 Task: Search one way flight ticket for 3 adults in first from Bakersfield: Meadows Field to Jacksonville: Albert J. Ellis Airport on 5-3-2023. Choice of flights is Southwest. Number of bags: 1 carry on bag. Price is upto 55000. Outbound departure time preference is 5:45.
Action: Mouse moved to (311, 277)
Screenshot: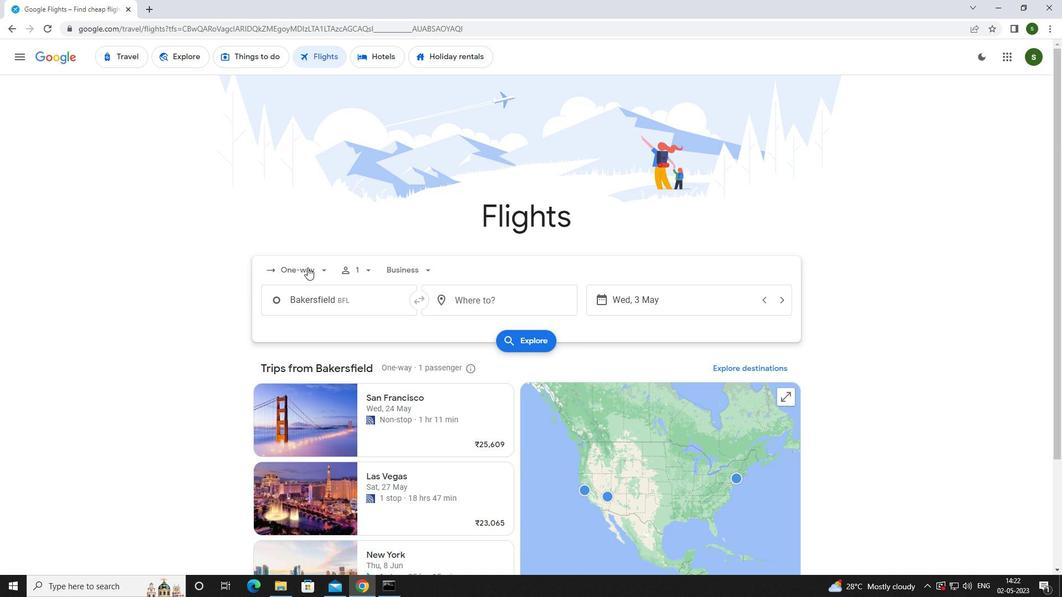 
Action: Mouse pressed left at (311, 277)
Screenshot: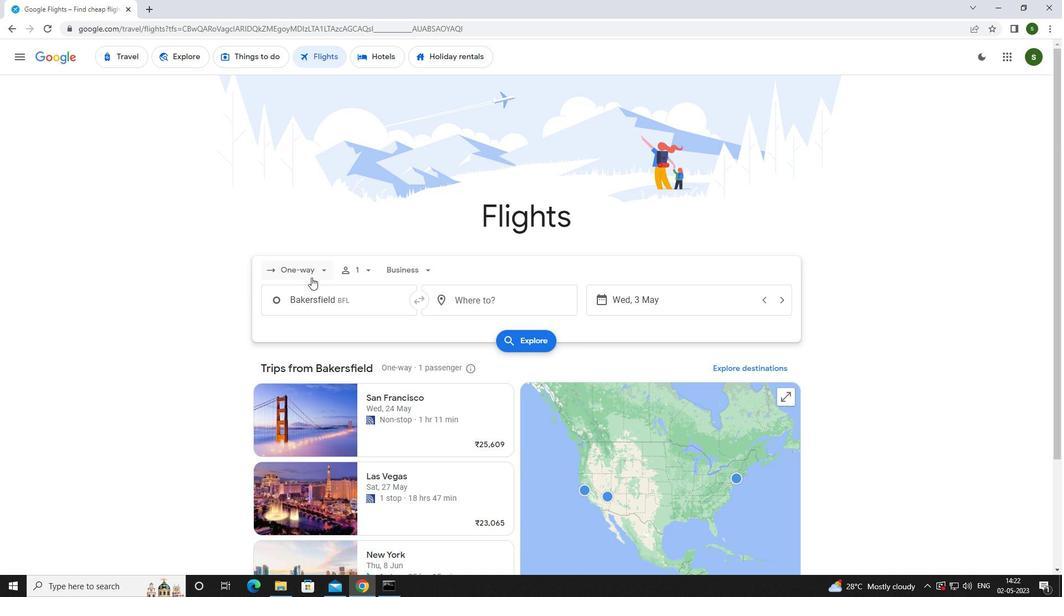 
Action: Mouse moved to (308, 320)
Screenshot: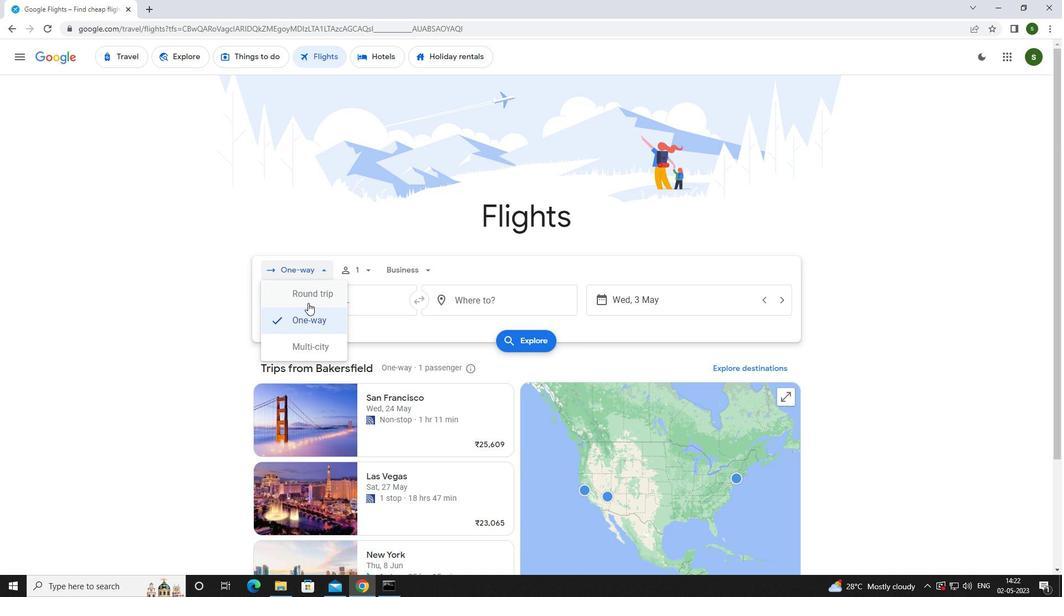 
Action: Mouse pressed left at (308, 320)
Screenshot: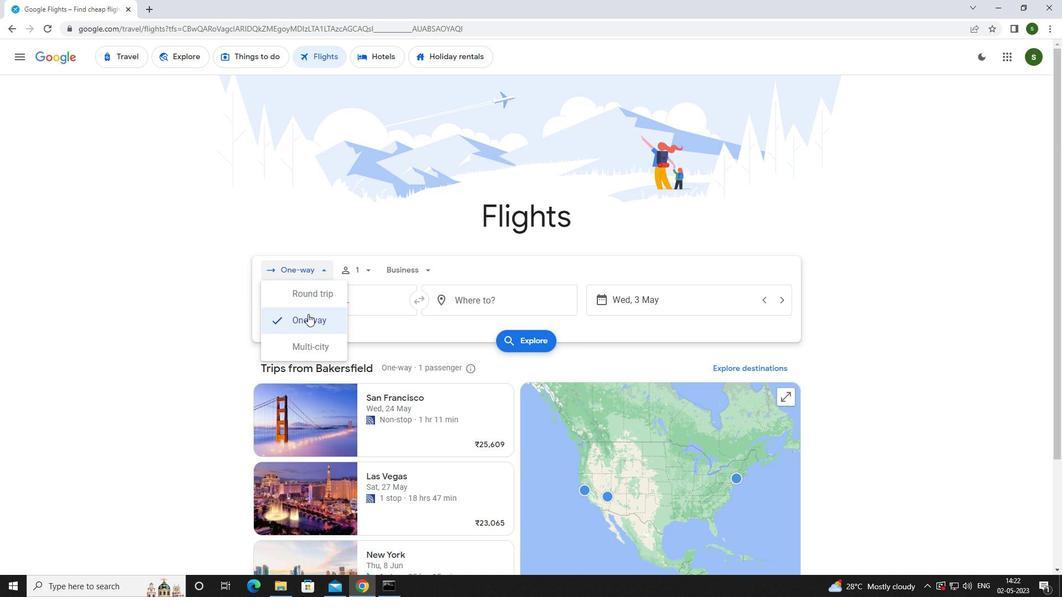
Action: Mouse moved to (359, 267)
Screenshot: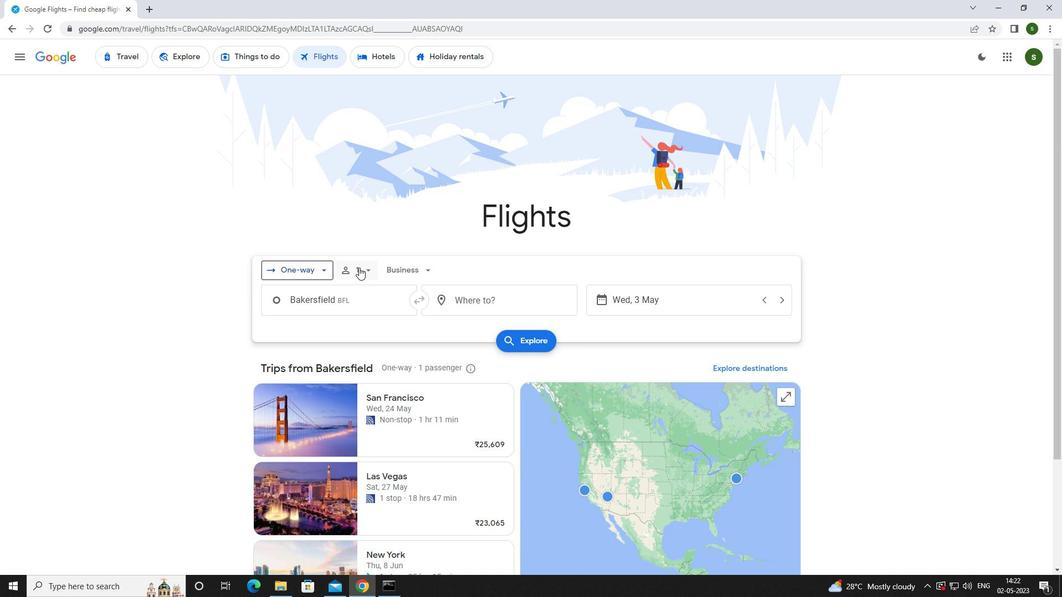
Action: Mouse pressed left at (359, 267)
Screenshot: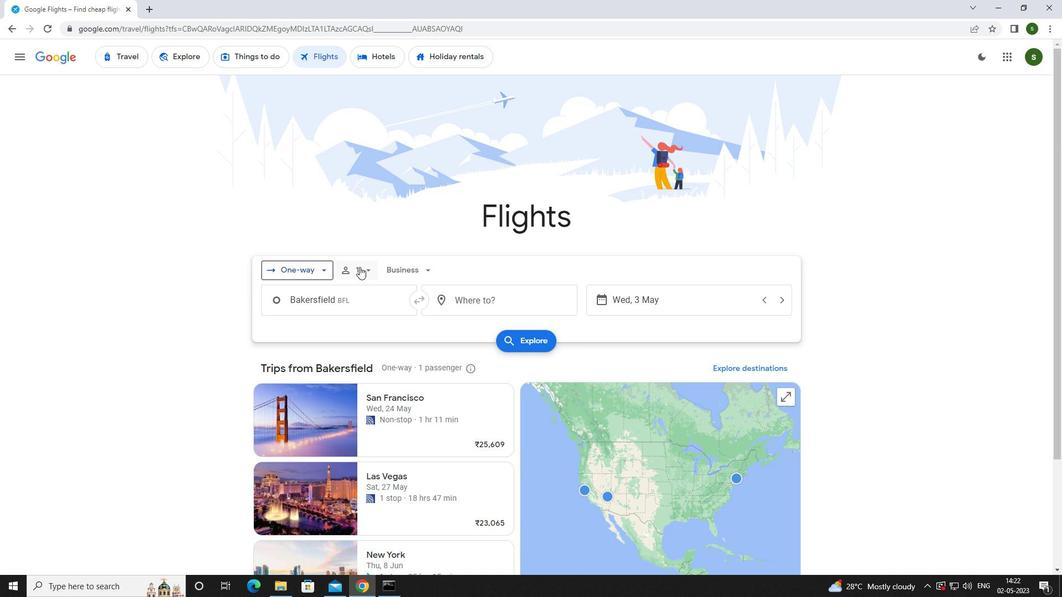 
Action: Mouse moved to (457, 293)
Screenshot: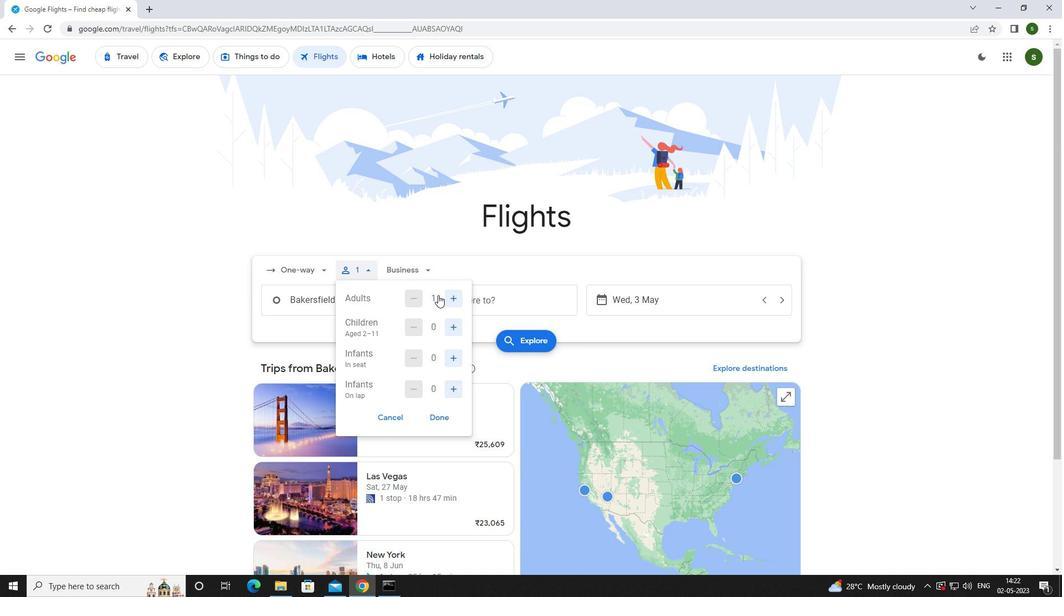 
Action: Mouse pressed left at (457, 293)
Screenshot: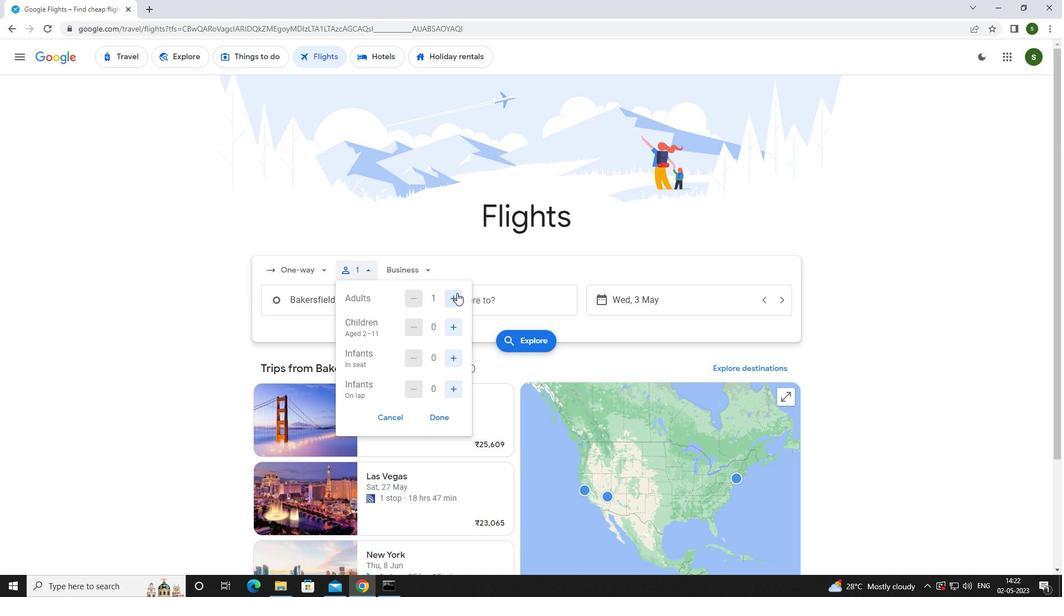 
Action: Mouse pressed left at (457, 293)
Screenshot: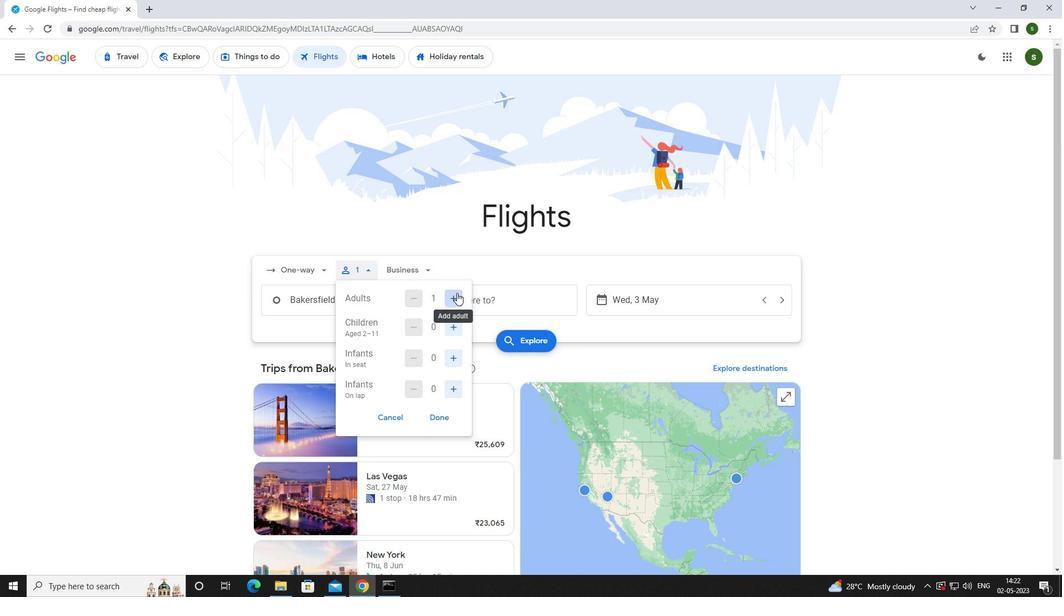 
Action: Mouse pressed left at (457, 293)
Screenshot: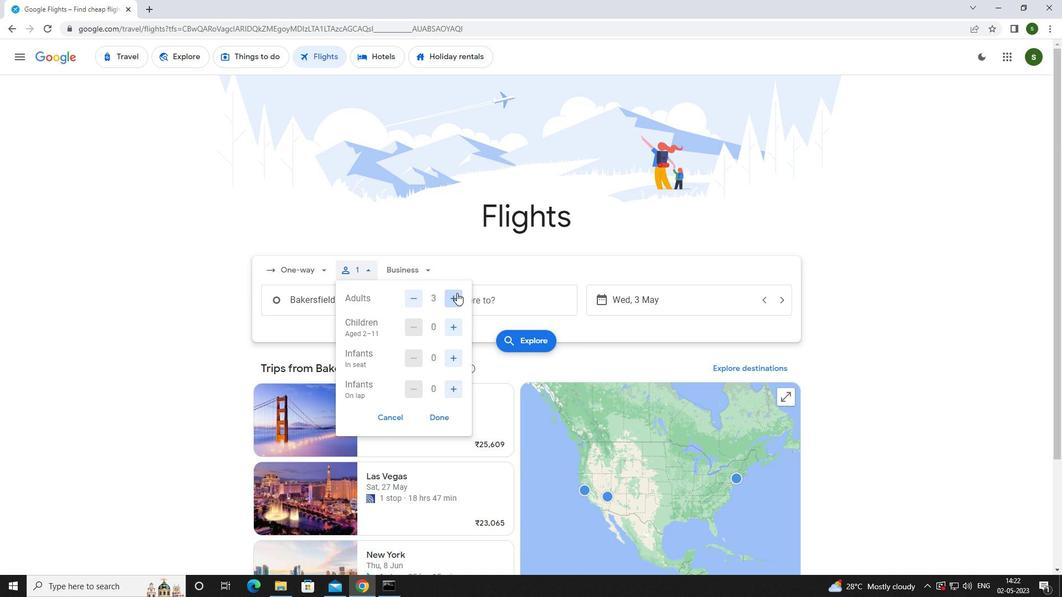 
Action: Mouse moved to (416, 301)
Screenshot: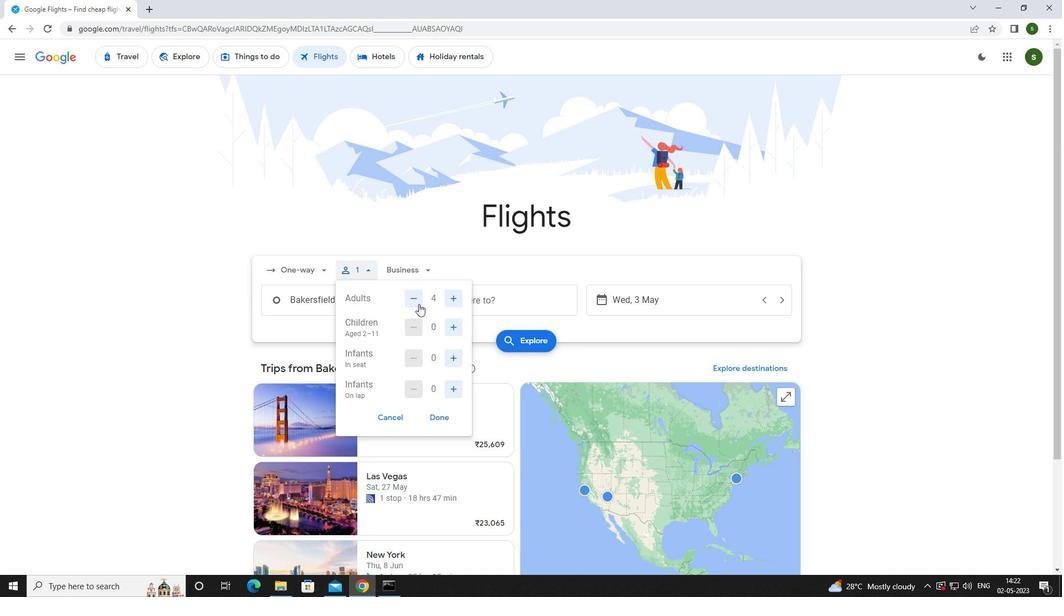 
Action: Mouse pressed left at (416, 301)
Screenshot: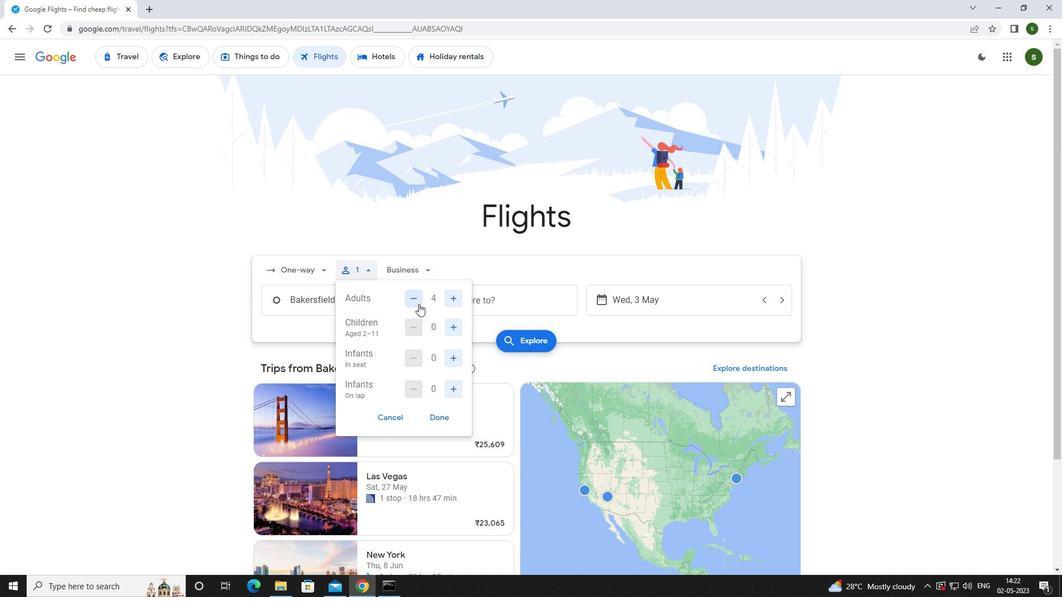 
Action: Mouse moved to (424, 270)
Screenshot: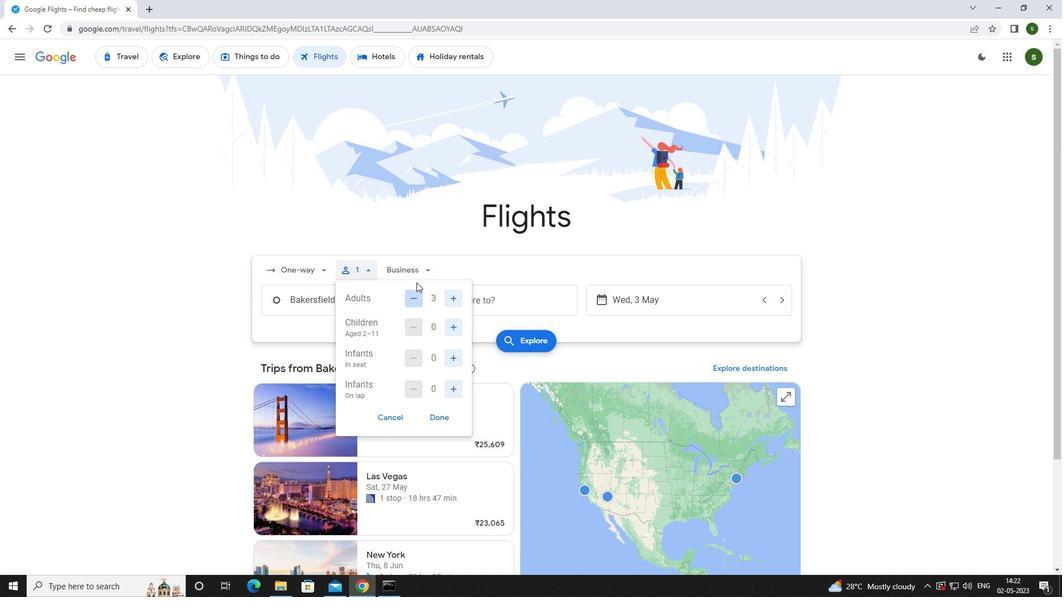 
Action: Mouse pressed left at (424, 270)
Screenshot: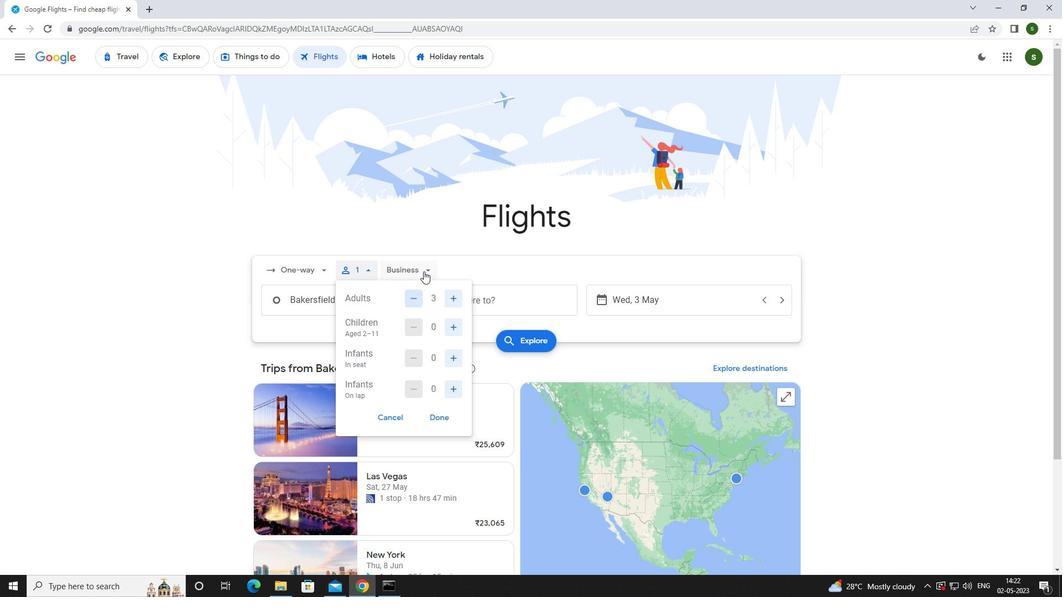 
Action: Mouse moved to (419, 368)
Screenshot: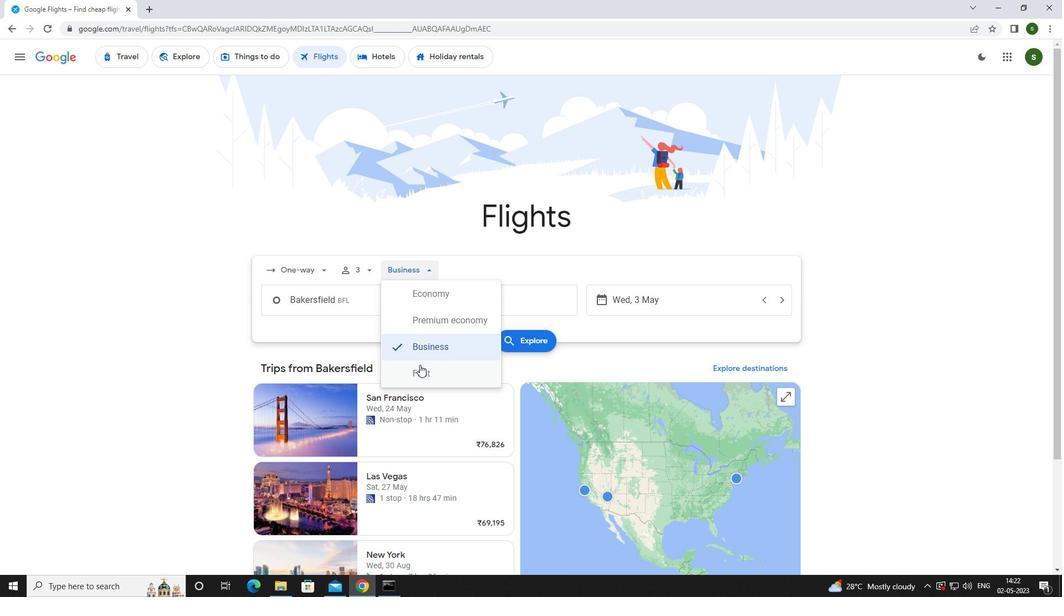 
Action: Mouse pressed left at (419, 368)
Screenshot: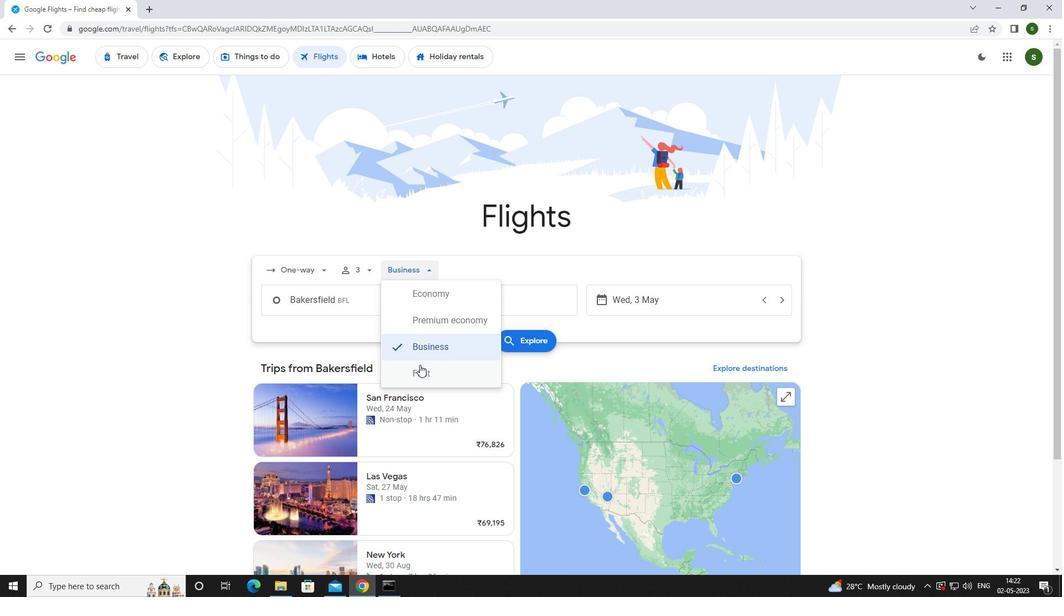 
Action: Mouse moved to (389, 303)
Screenshot: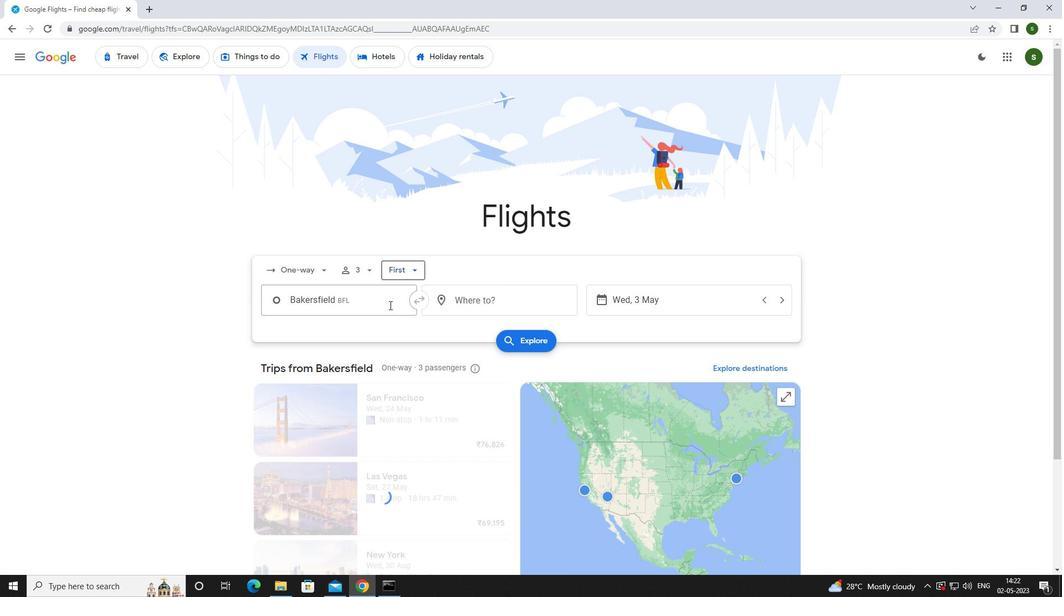 
Action: Mouse pressed left at (389, 303)
Screenshot: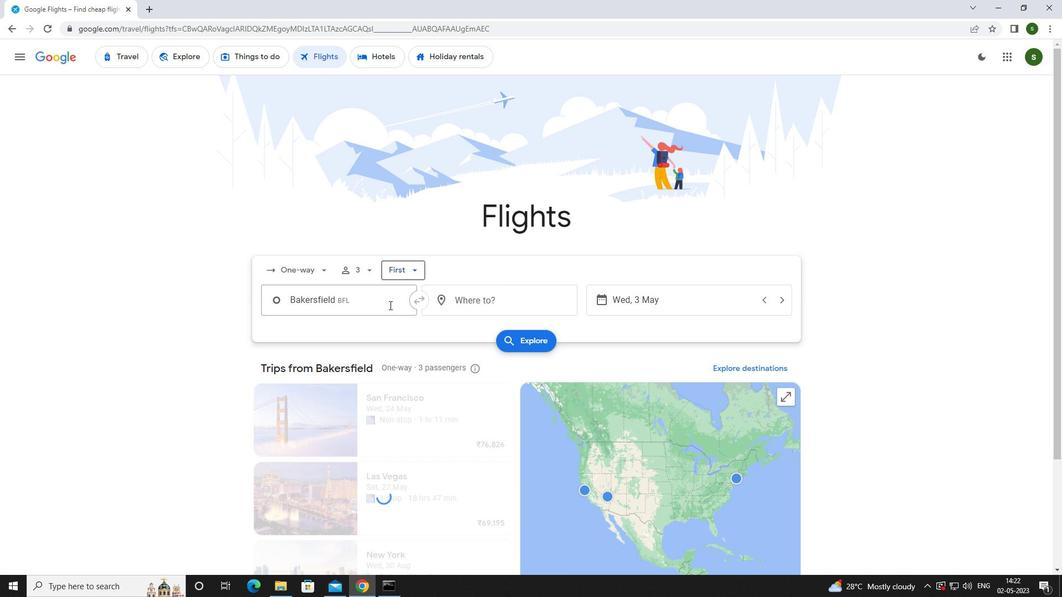 
Action: Mouse moved to (384, 290)
Screenshot: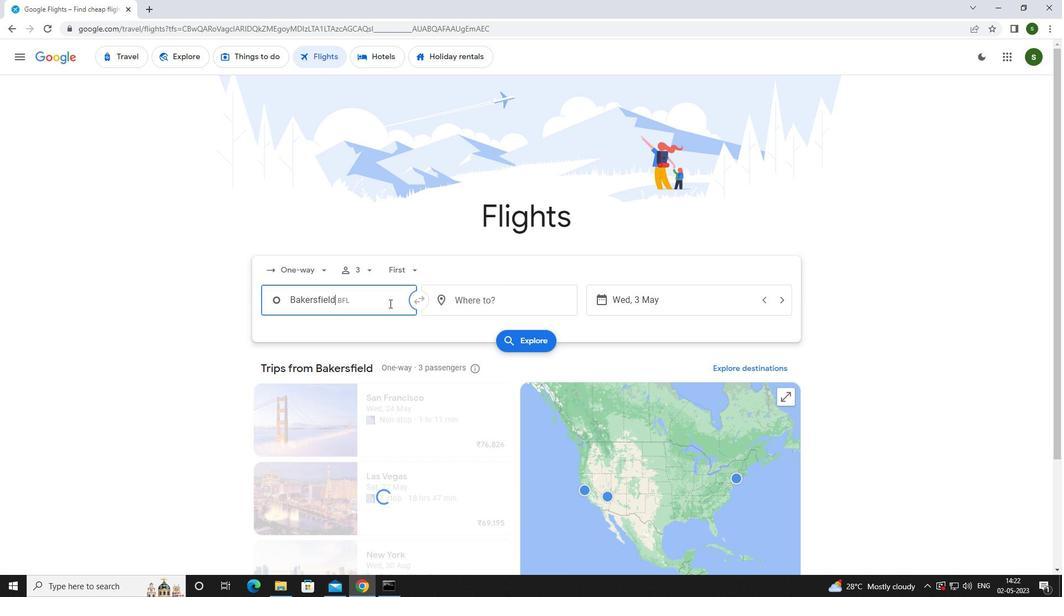 
Action: Key pressed <Key.caps_lock>b<Key.caps_lock>akersfiel
Screenshot: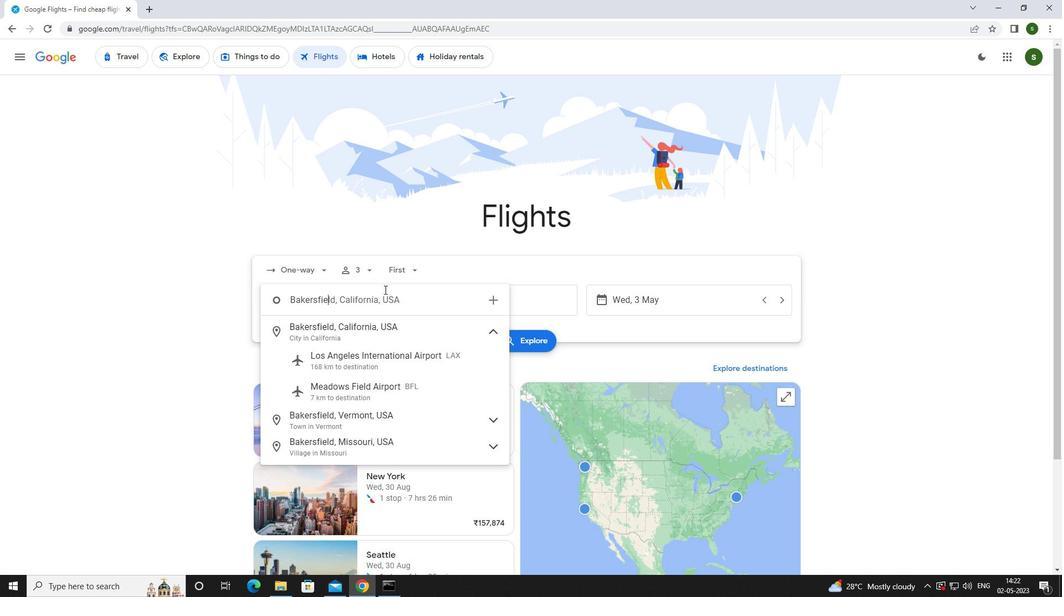 
Action: Mouse moved to (378, 393)
Screenshot: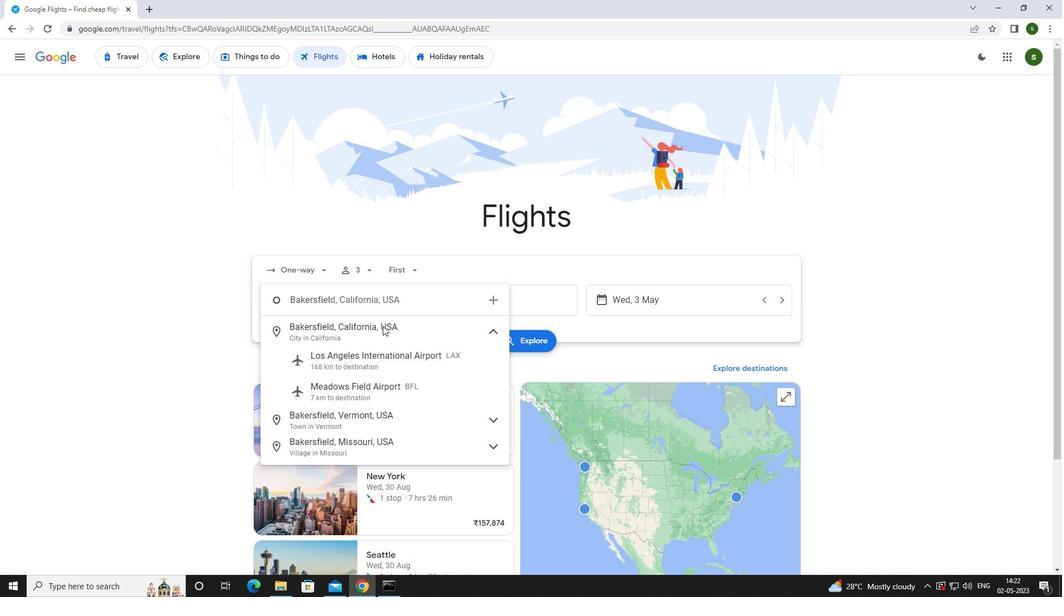 
Action: Mouse pressed left at (378, 393)
Screenshot: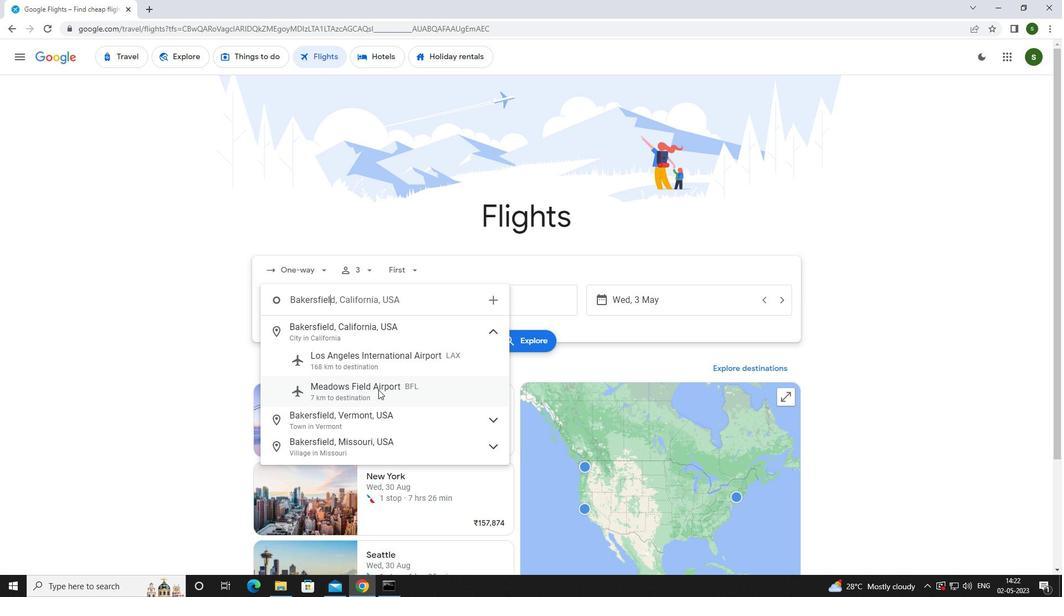 
Action: Mouse moved to (501, 304)
Screenshot: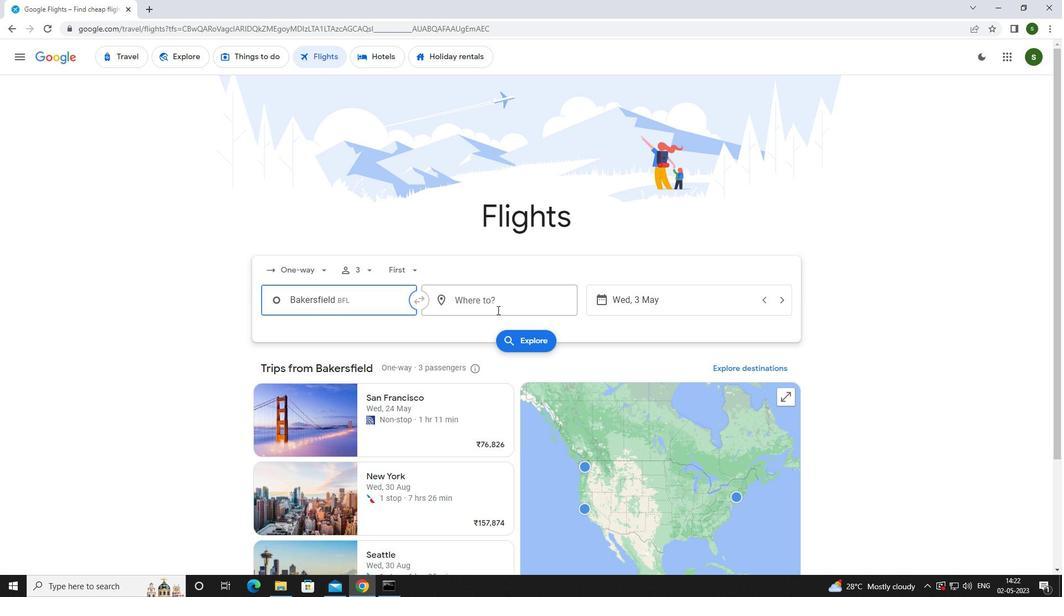 
Action: Mouse pressed left at (501, 304)
Screenshot: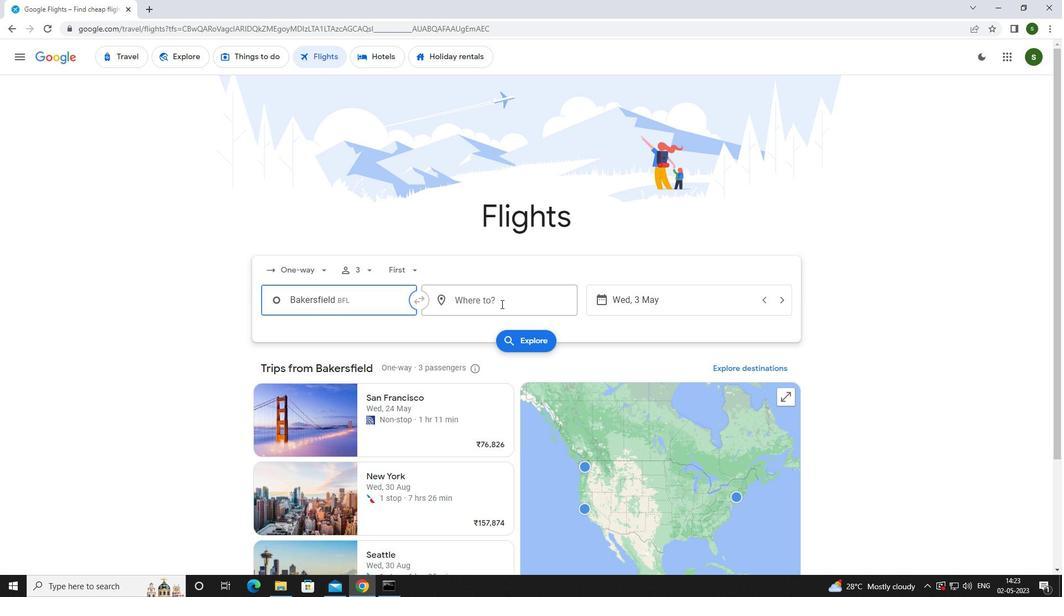 
Action: Mouse moved to (495, 305)
Screenshot: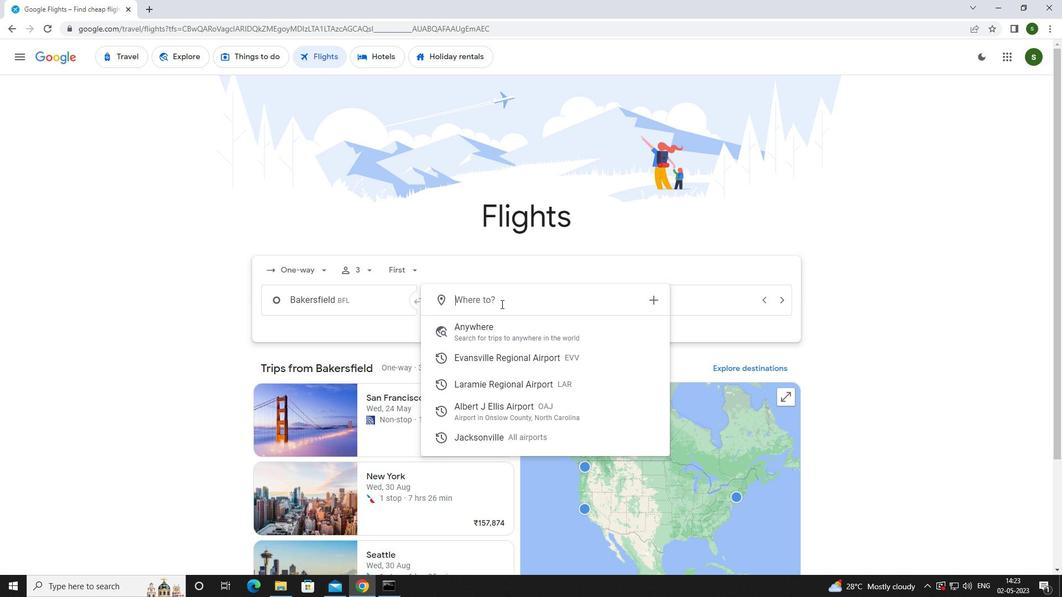 
Action: Key pressed <Key.caps_lock>a<Key.caps_lock>lbert<Key.space>
Screenshot: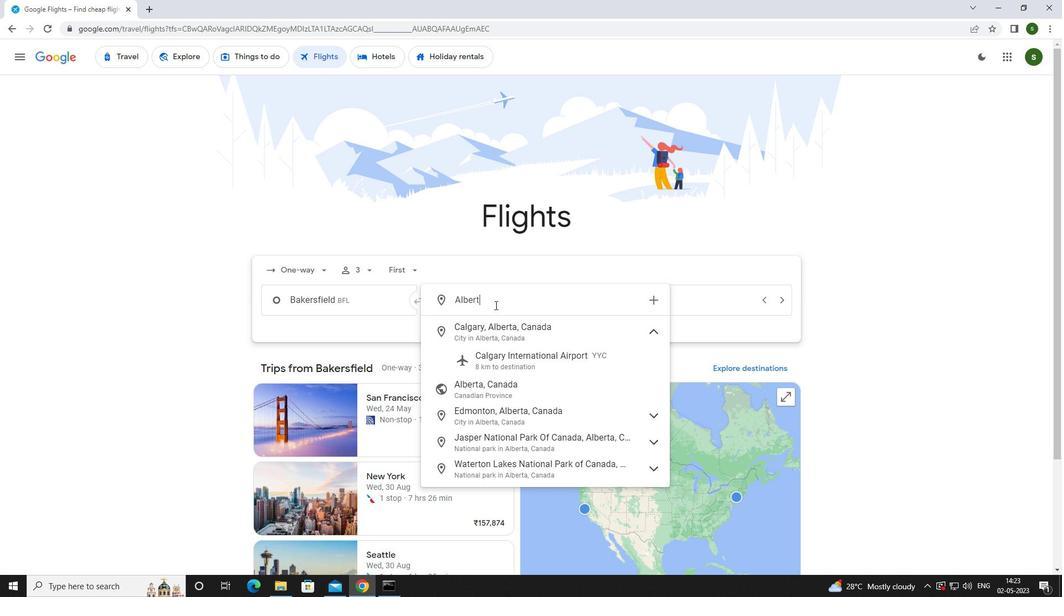 
Action: Mouse moved to (499, 336)
Screenshot: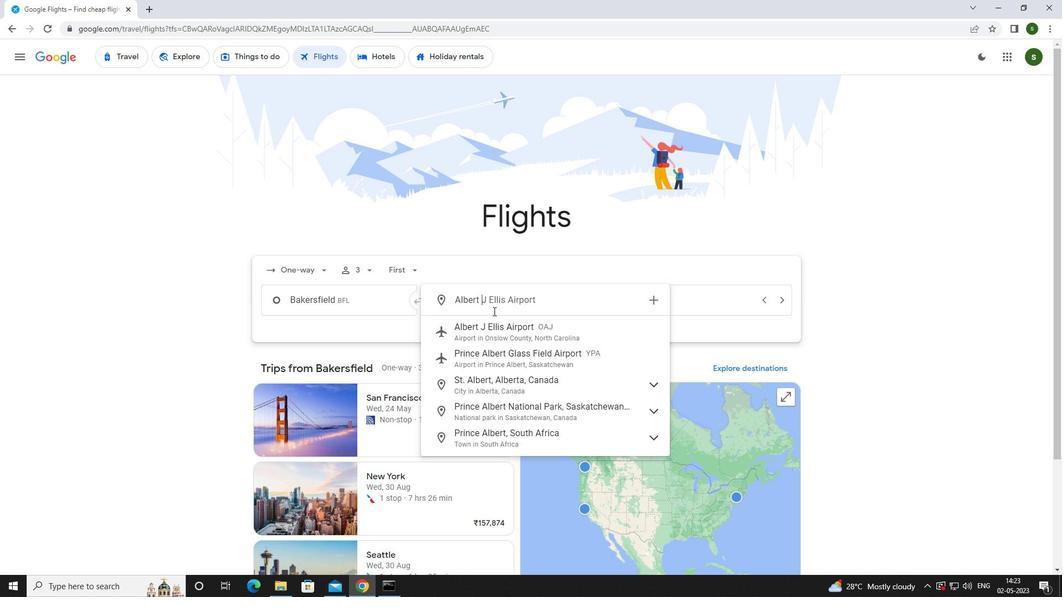 
Action: Mouse pressed left at (499, 336)
Screenshot: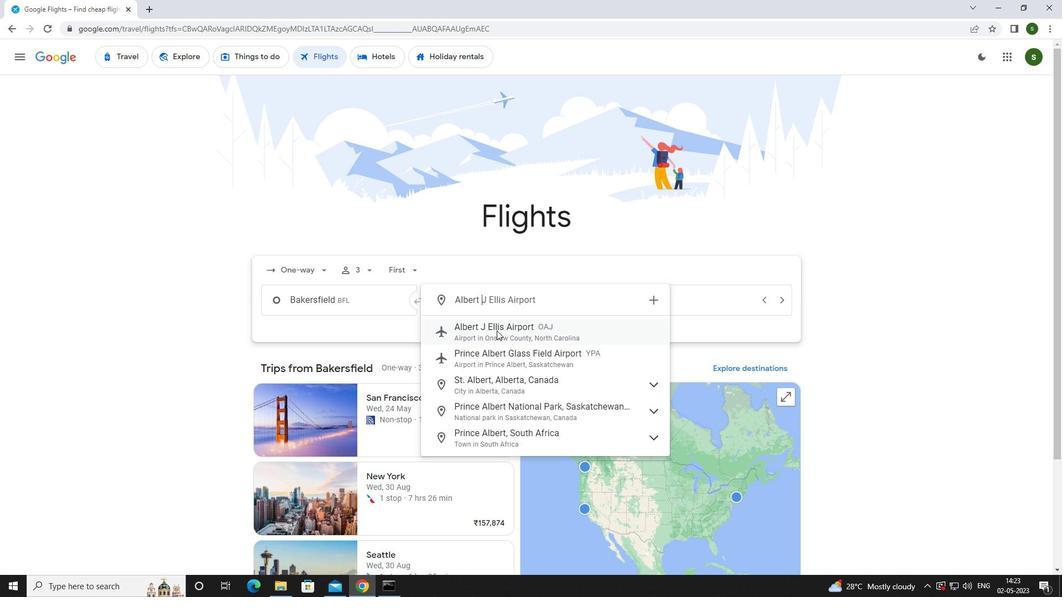 
Action: Mouse moved to (673, 306)
Screenshot: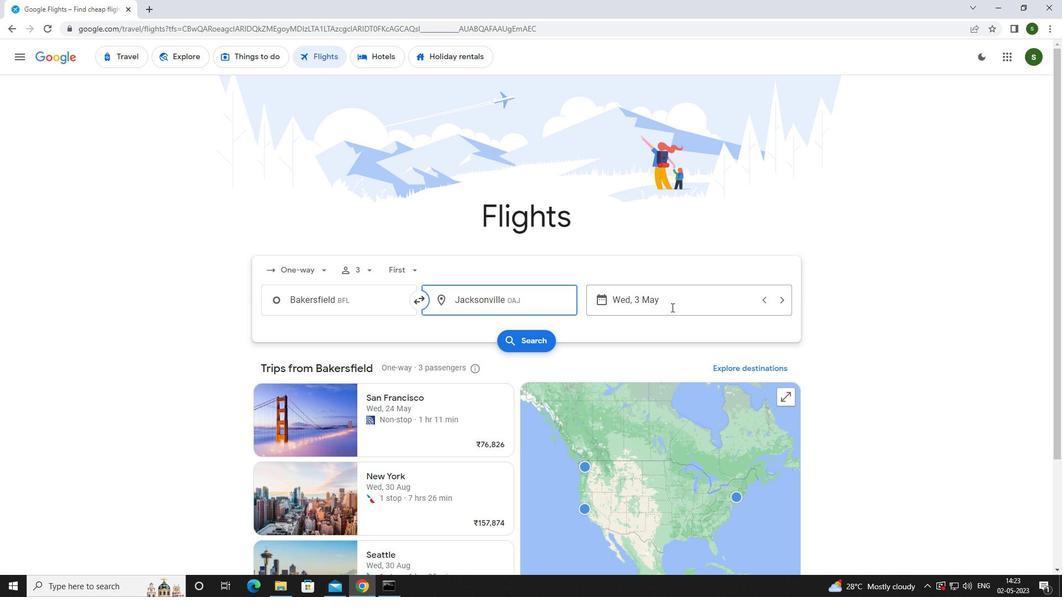 
Action: Mouse pressed left at (673, 306)
Screenshot: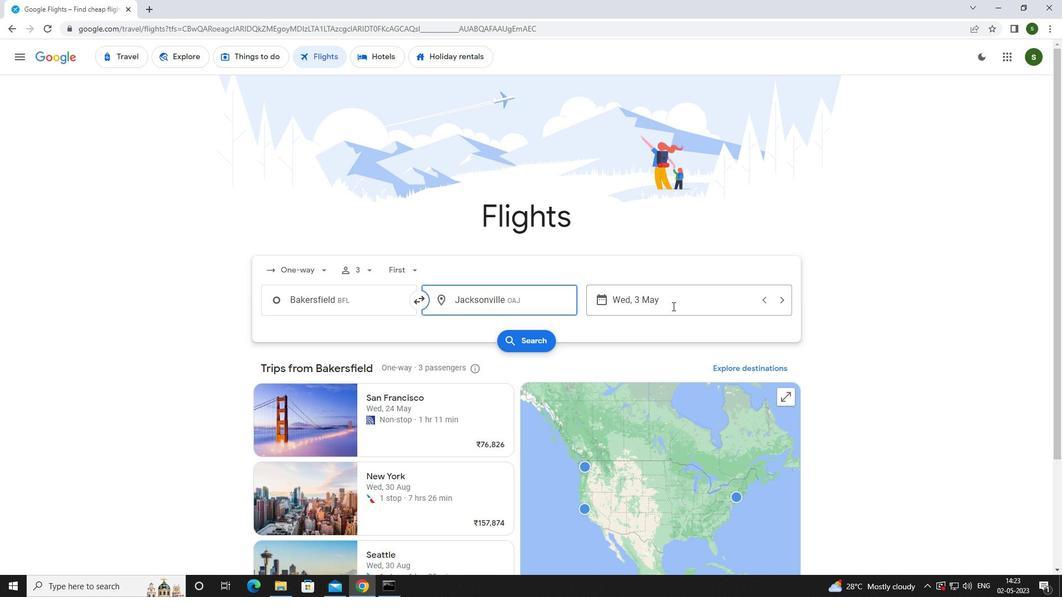 
Action: Mouse moved to (477, 374)
Screenshot: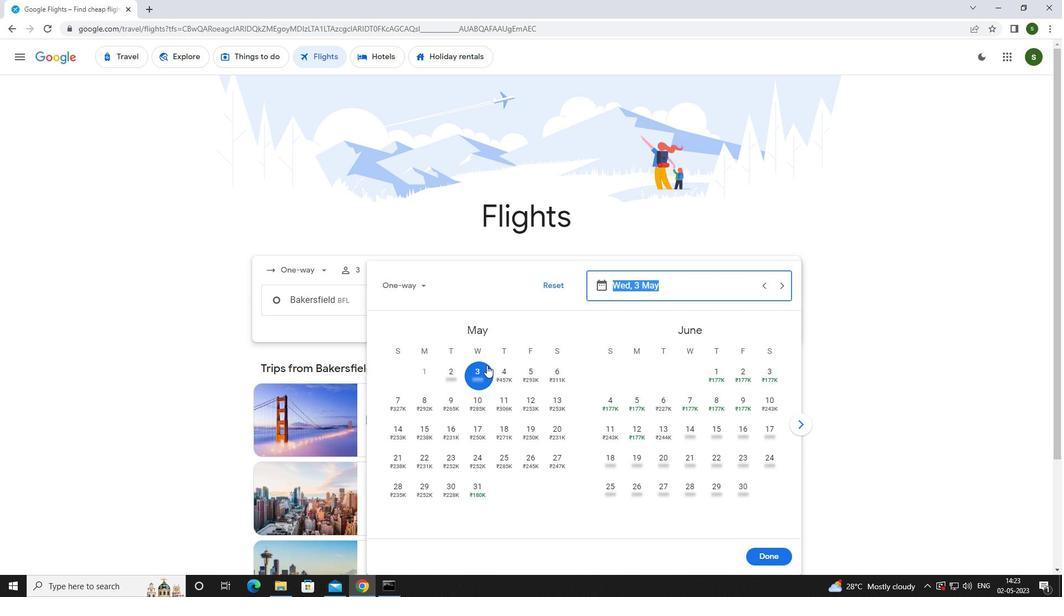 
Action: Mouse pressed left at (477, 374)
Screenshot: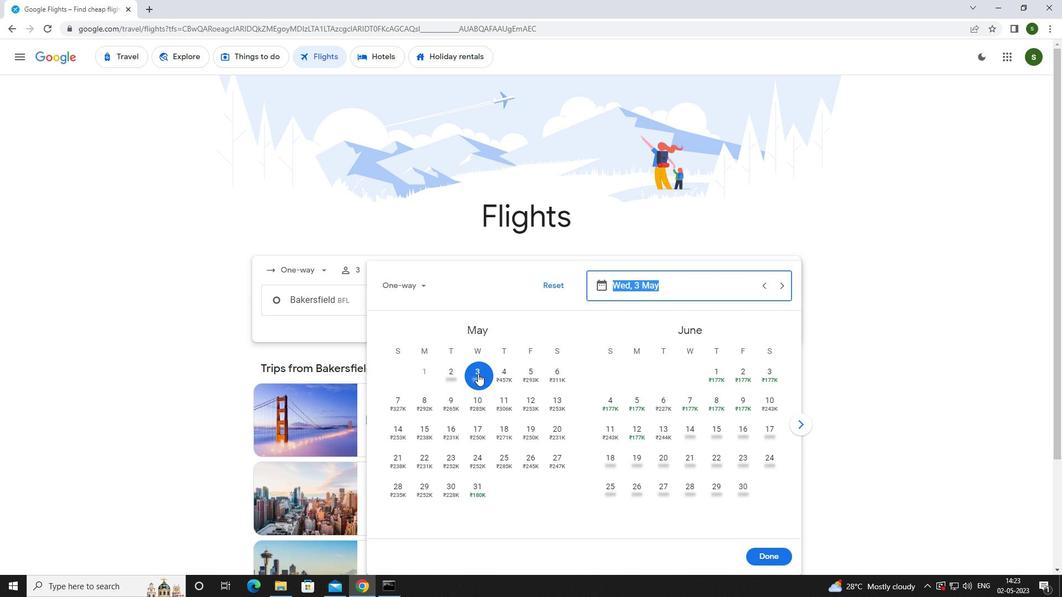 
Action: Mouse moved to (771, 555)
Screenshot: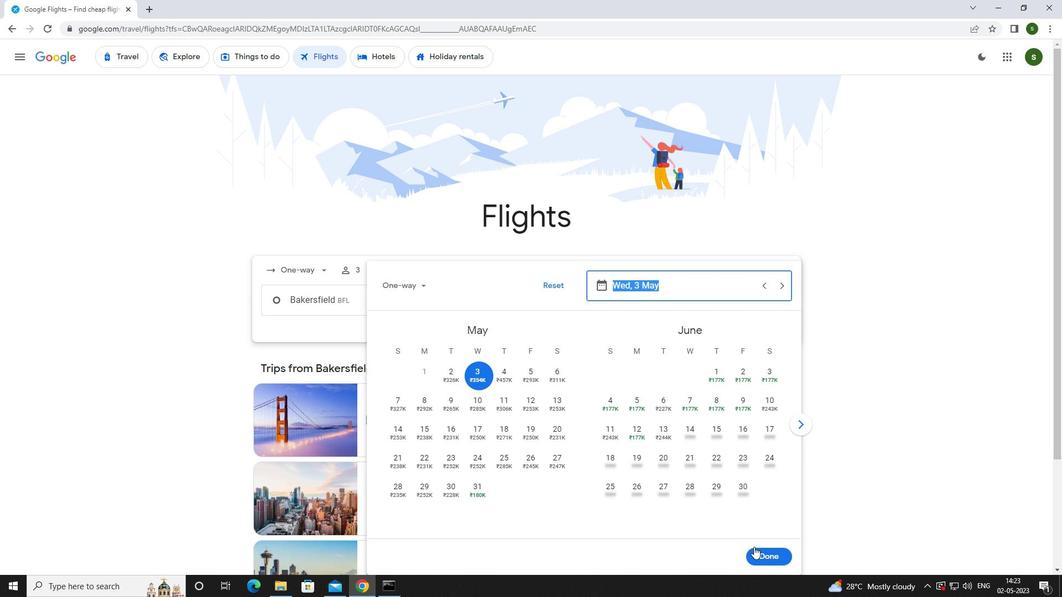 
Action: Mouse pressed left at (771, 555)
Screenshot: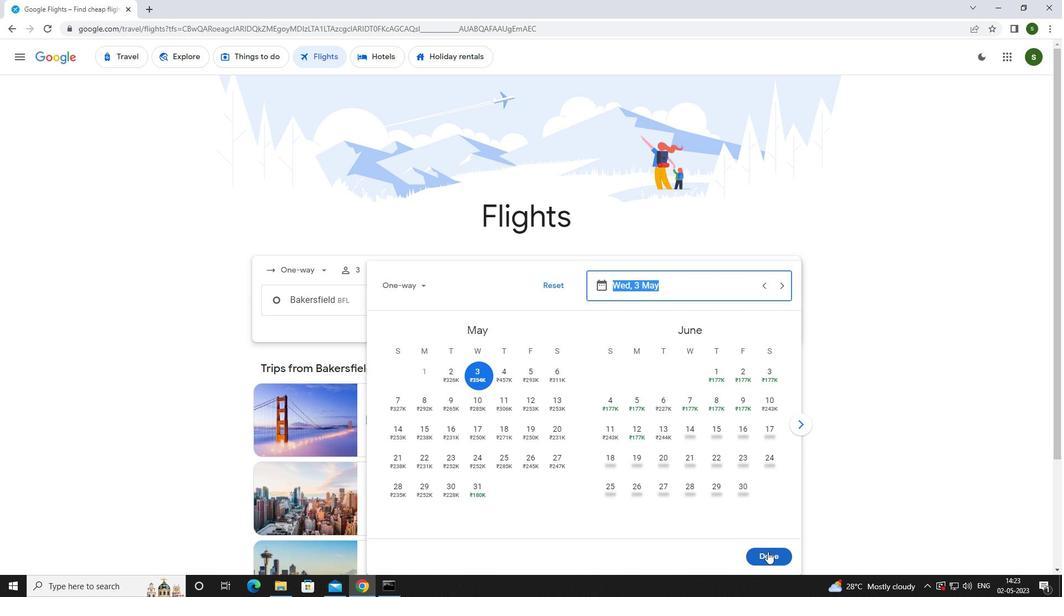 
Action: Mouse moved to (530, 333)
Screenshot: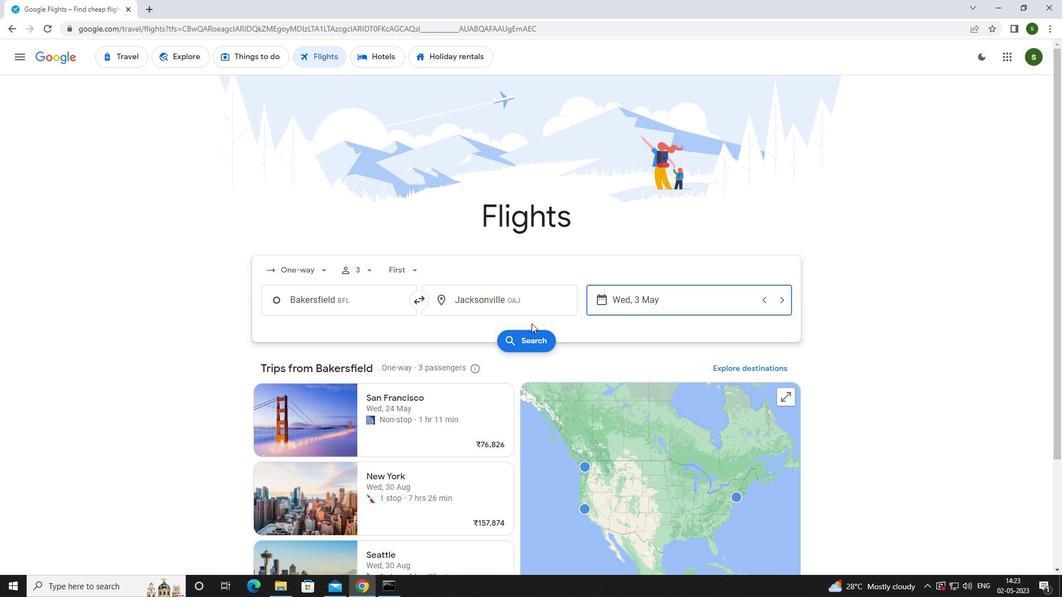 
Action: Mouse pressed left at (530, 333)
Screenshot: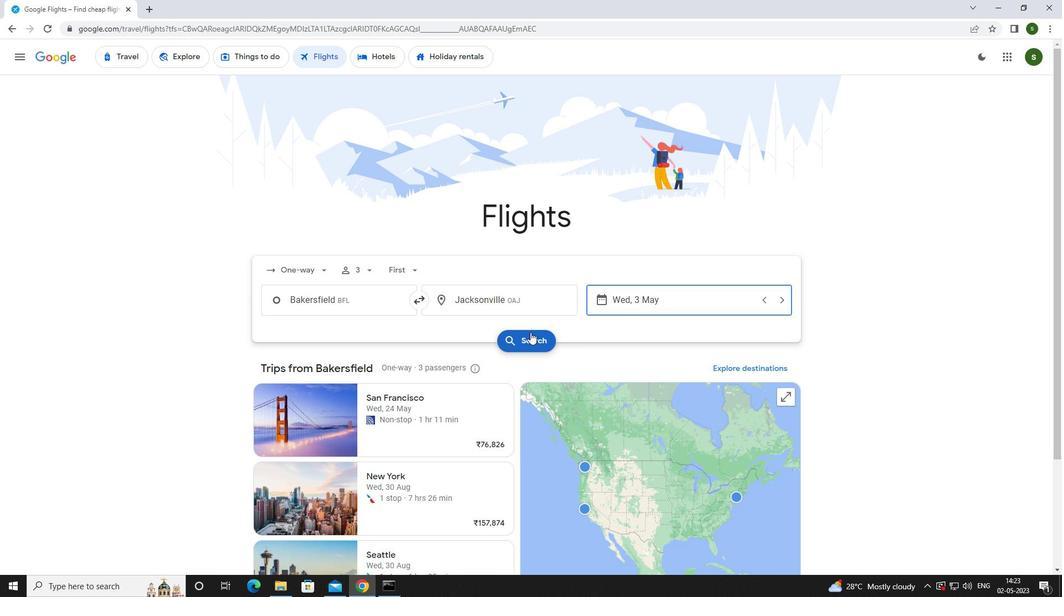 
Action: Mouse moved to (271, 159)
Screenshot: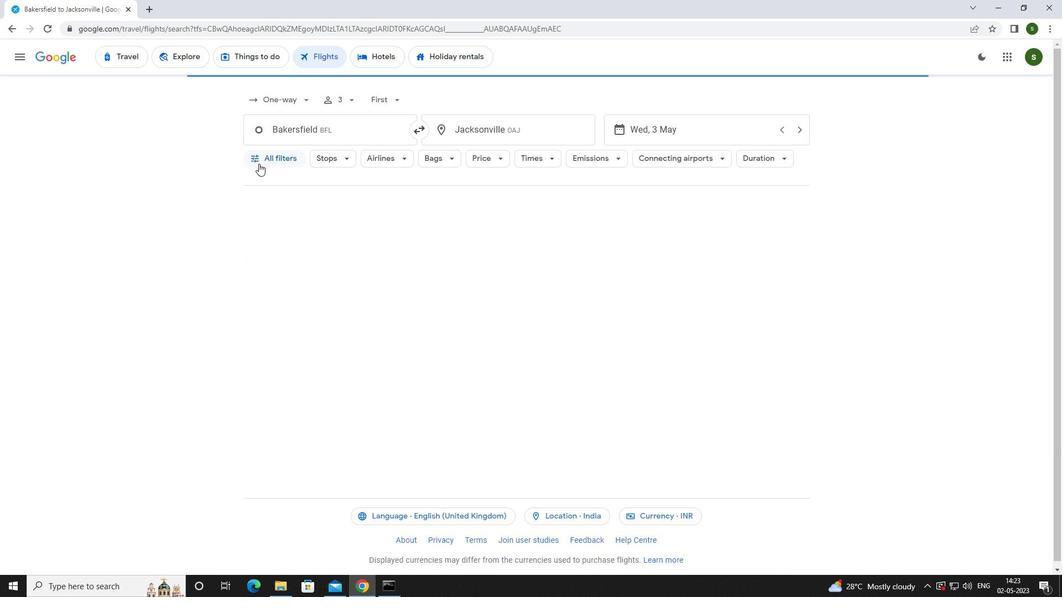 
Action: Mouse pressed left at (271, 159)
Screenshot: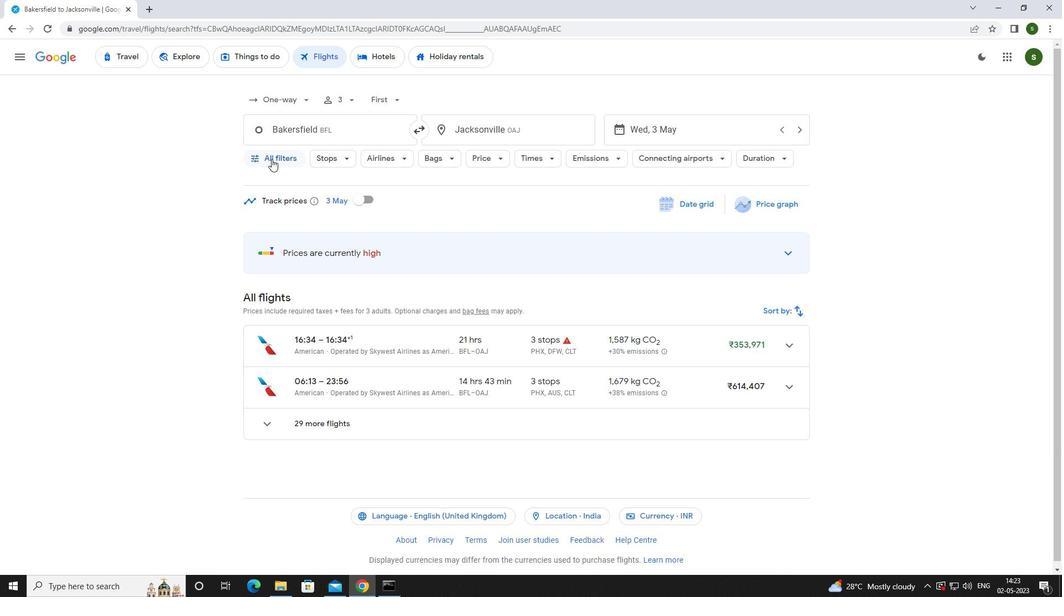 
Action: Mouse moved to (410, 387)
Screenshot: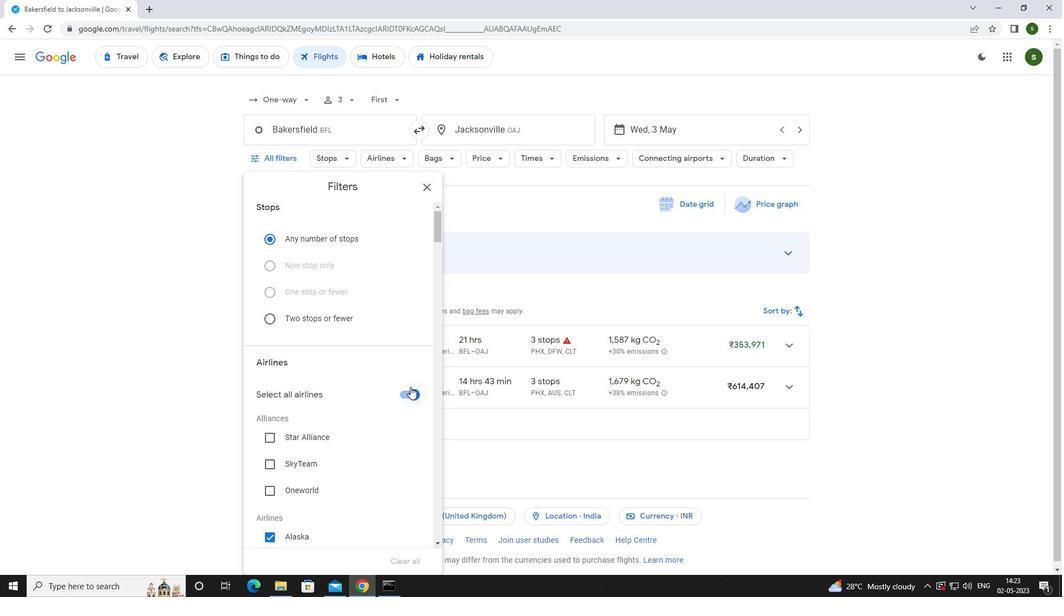 
Action: Mouse pressed left at (410, 387)
Screenshot: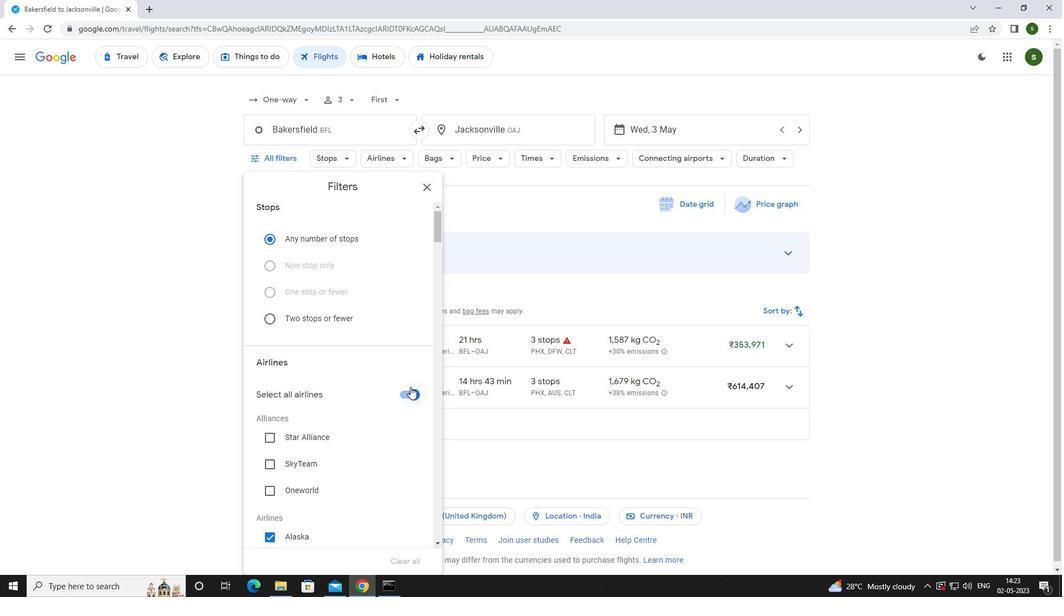 
Action: Mouse moved to (390, 317)
Screenshot: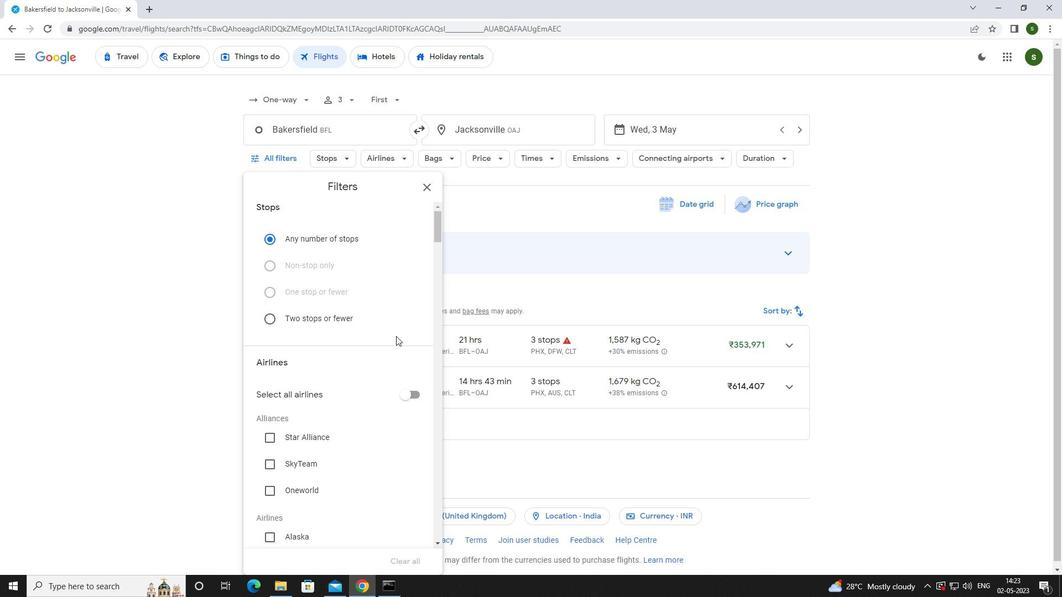 
Action: Mouse scrolled (390, 317) with delta (0, 0)
Screenshot: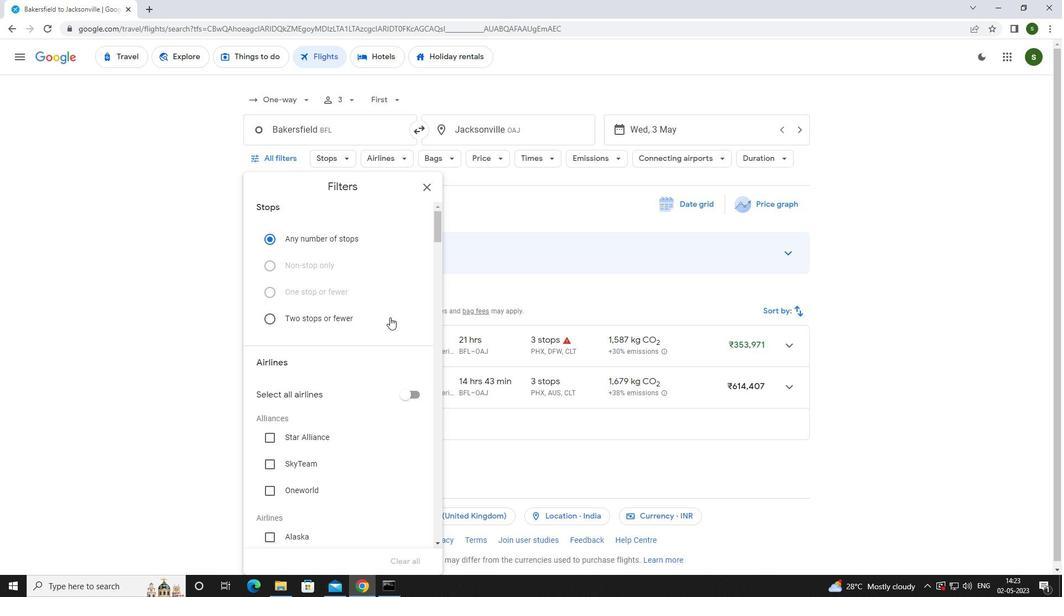 
Action: Mouse moved to (389, 317)
Screenshot: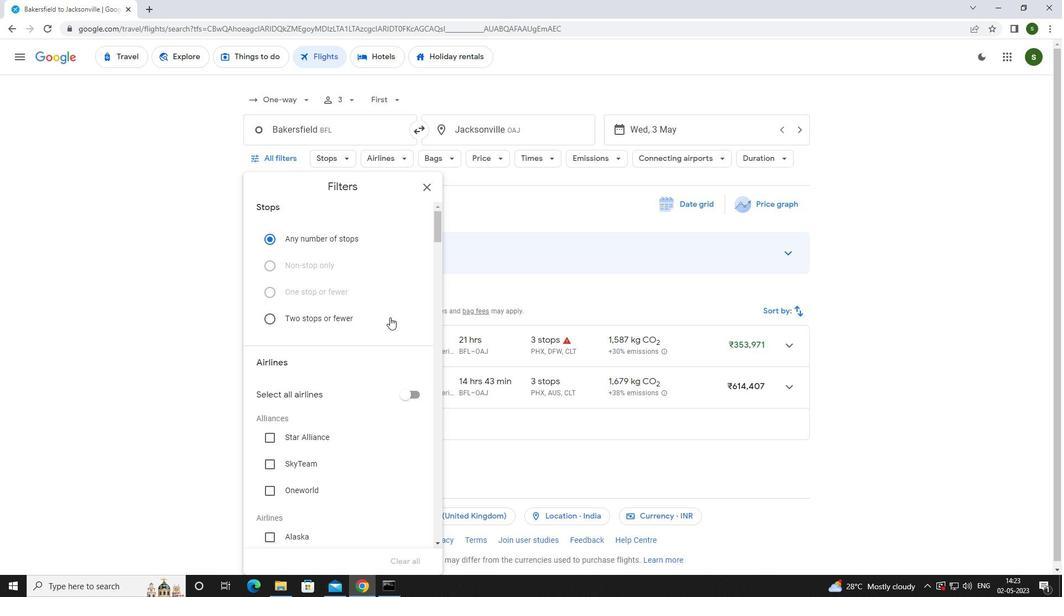
Action: Mouse scrolled (389, 317) with delta (0, 0)
Screenshot: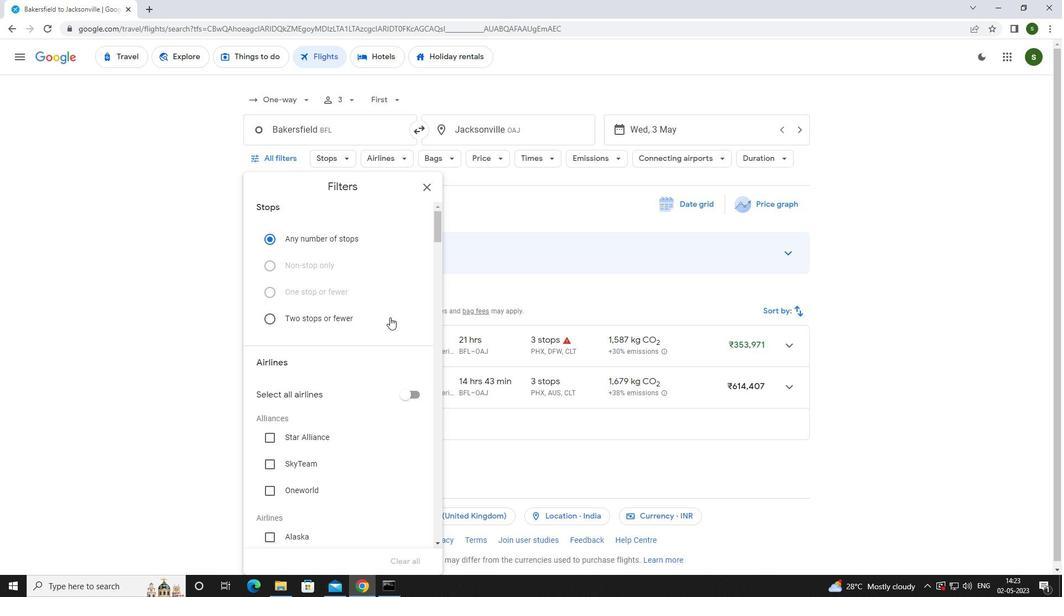 
Action: Mouse scrolled (389, 317) with delta (0, 0)
Screenshot: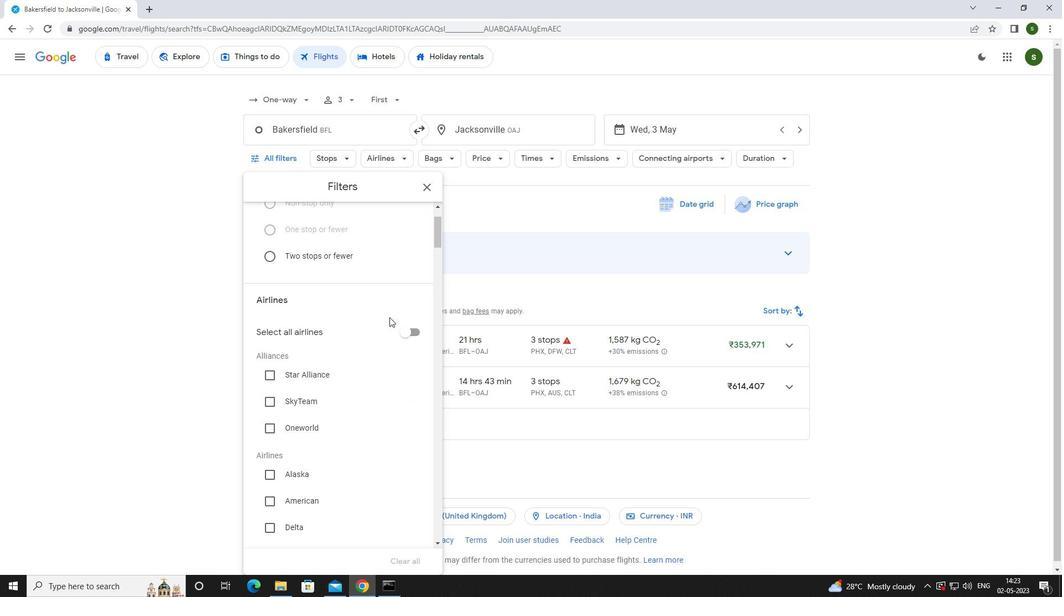 
Action: Mouse scrolled (389, 317) with delta (0, 0)
Screenshot: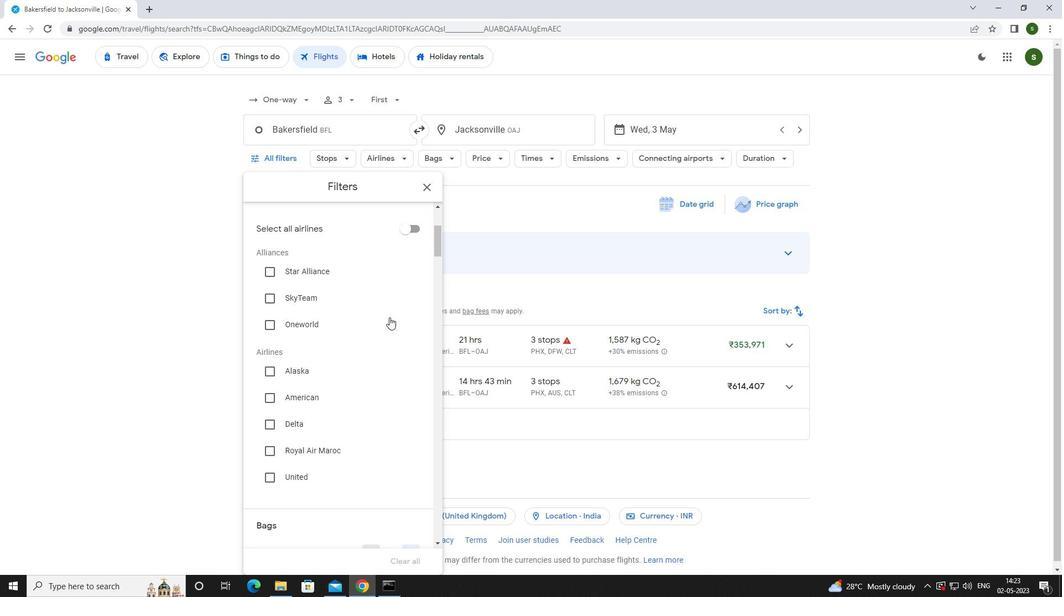 
Action: Mouse scrolled (389, 317) with delta (0, 0)
Screenshot: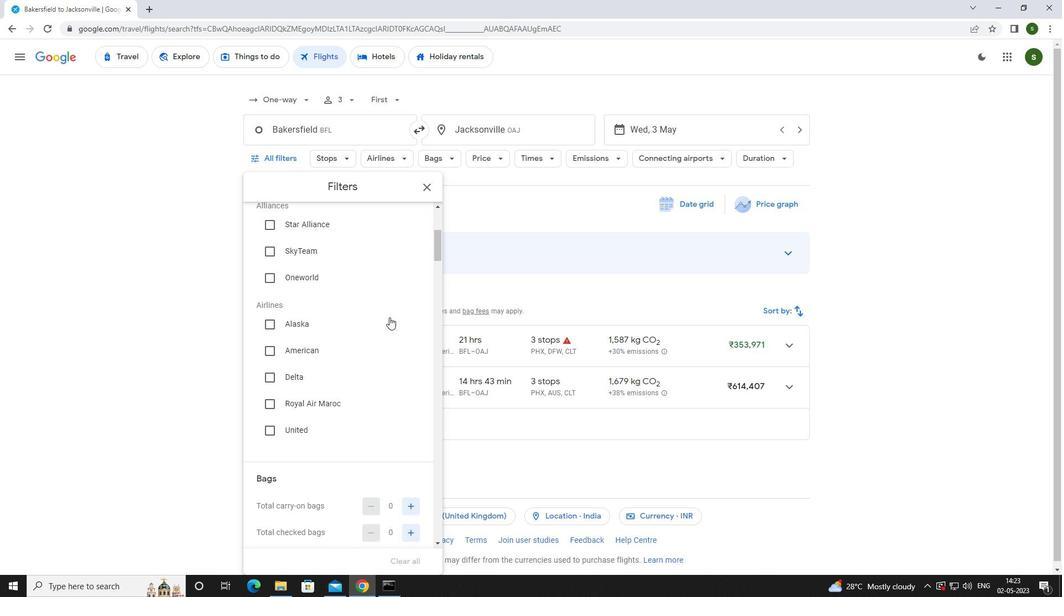 
Action: Mouse scrolled (389, 317) with delta (0, 0)
Screenshot: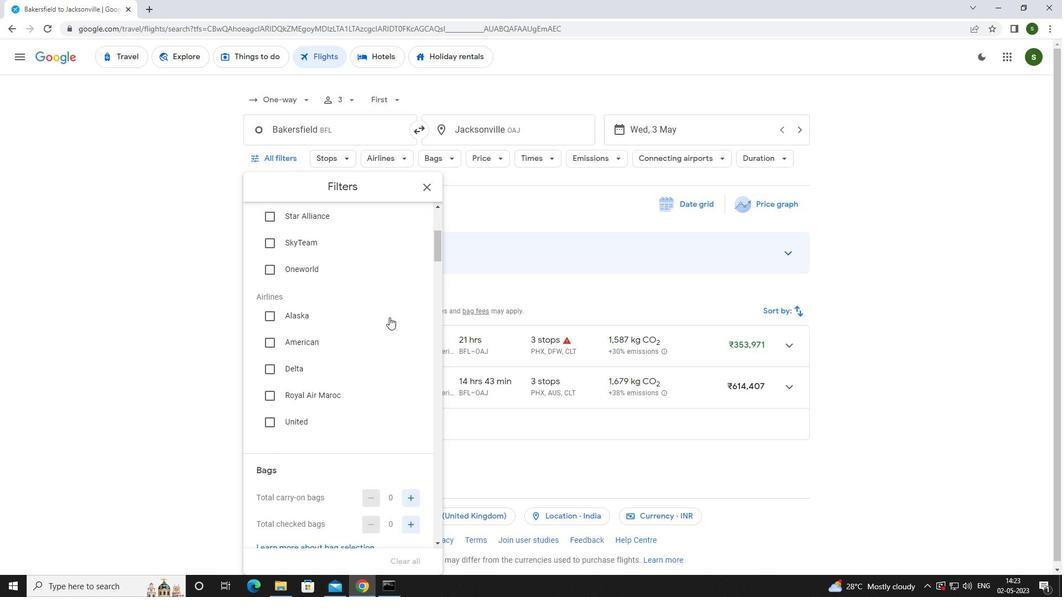 
Action: Mouse scrolled (389, 317) with delta (0, 0)
Screenshot: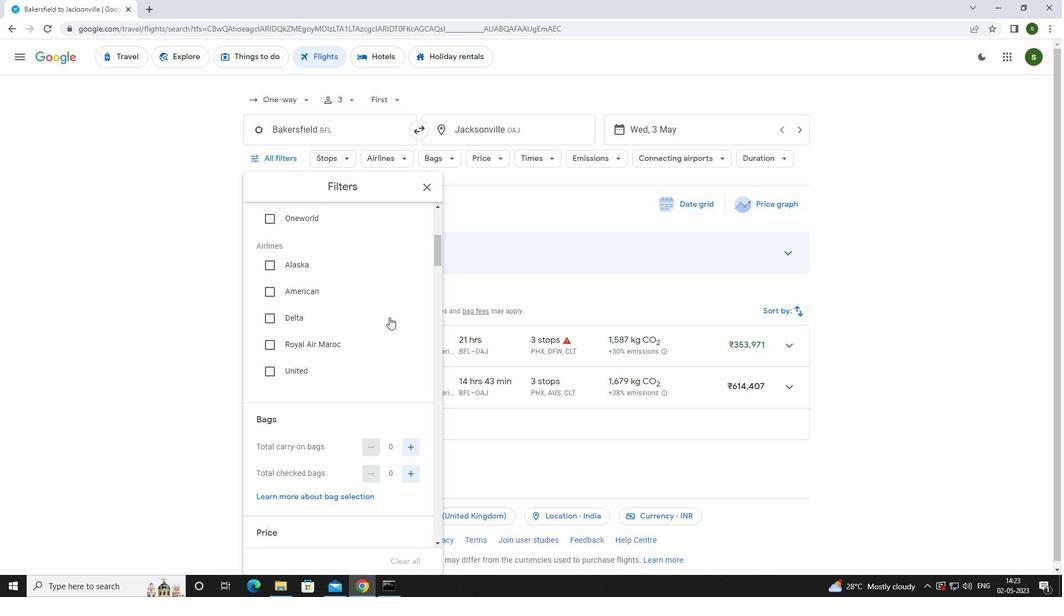 
Action: Mouse moved to (411, 337)
Screenshot: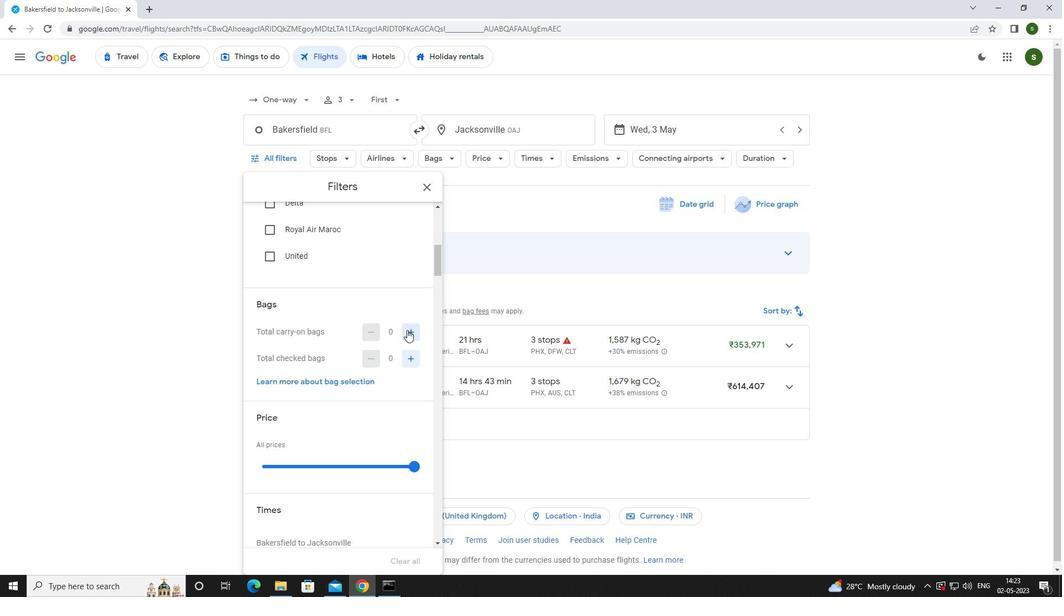 
Action: Mouse pressed left at (411, 337)
Screenshot: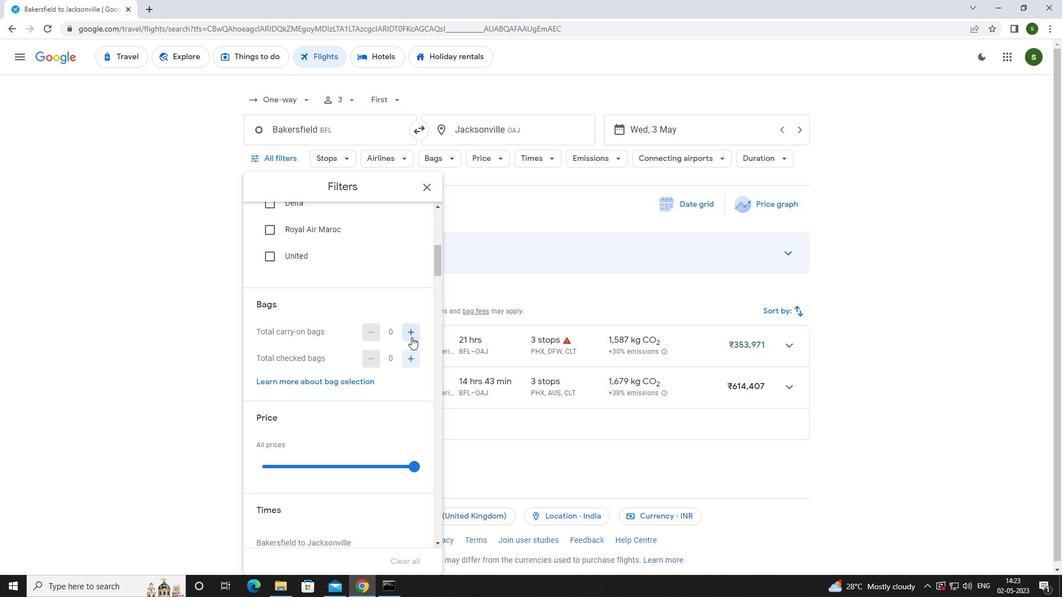 
Action: Mouse scrolled (411, 337) with delta (0, 0)
Screenshot: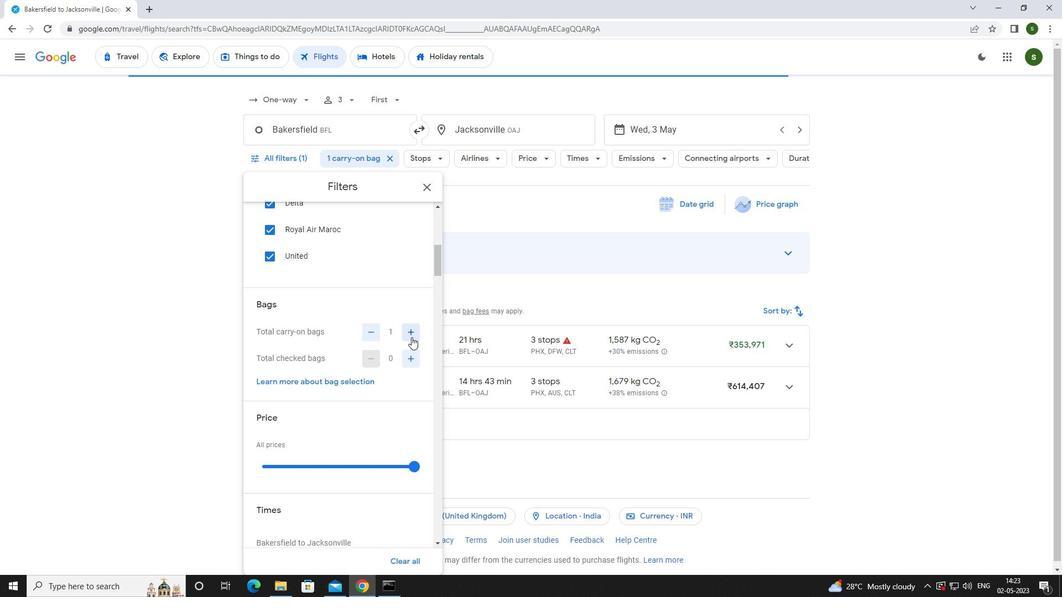 
Action: Mouse scrolled (411, 337) with delta (0, 0)
Screenshot: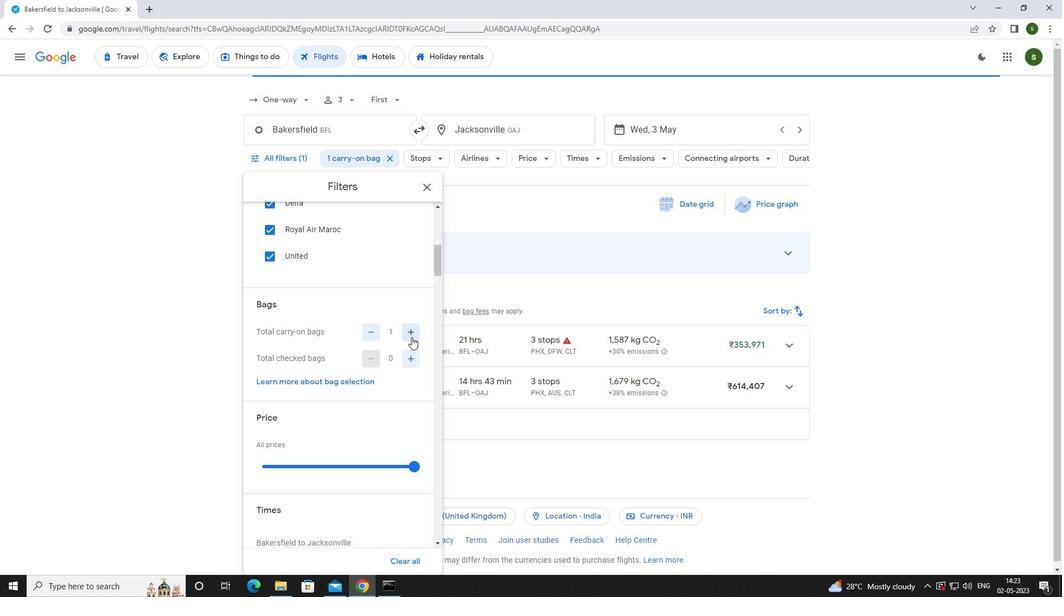 
Action: Mouse moved to (415, 352)
Screenshot: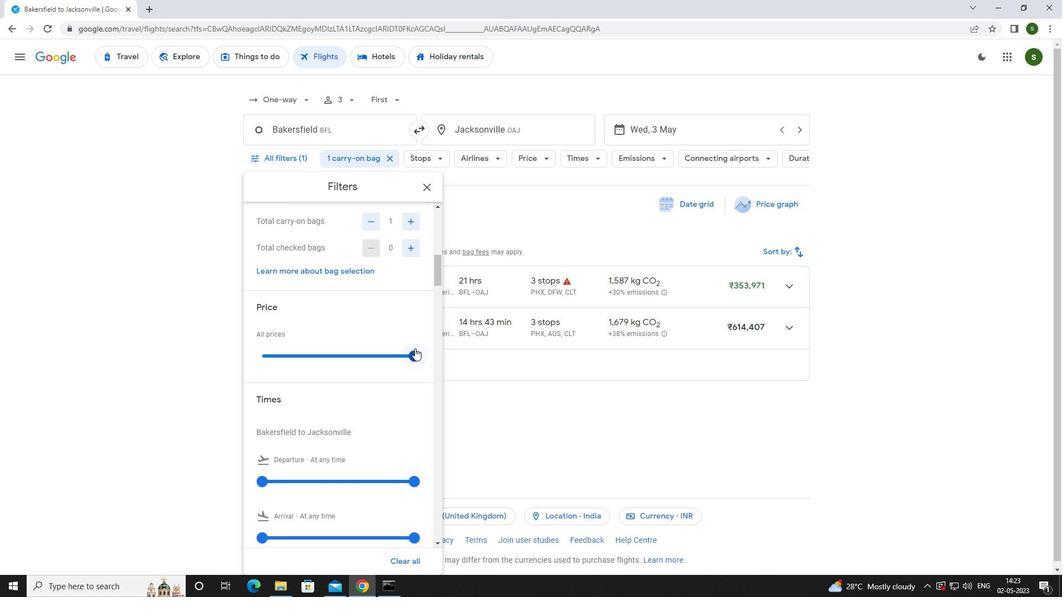 
Action: Mouse pressed left at (415, 352)
Screenshot: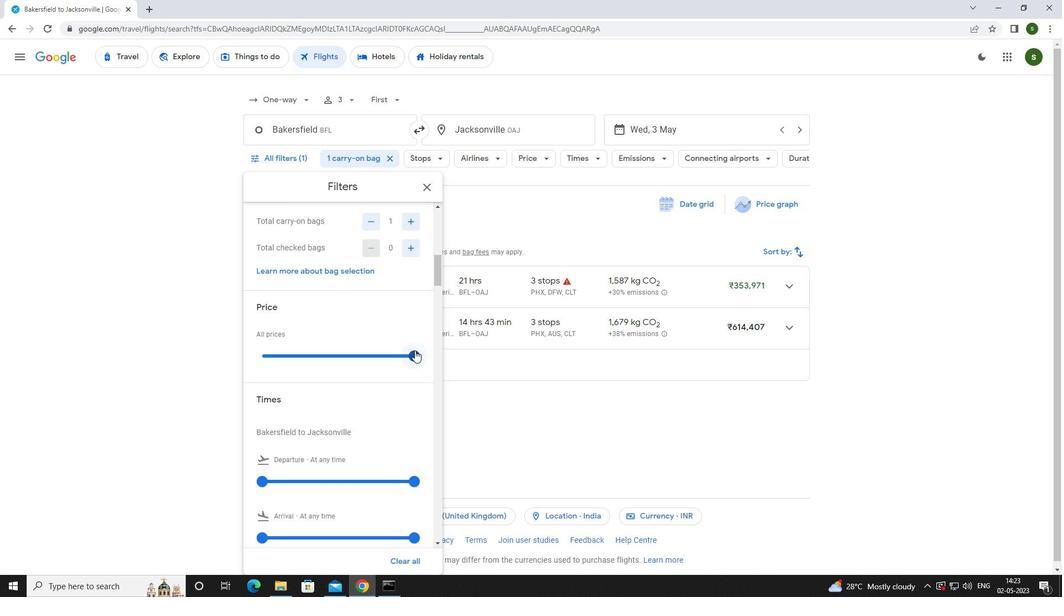 
Action: Mouse moved to (312, 358)
Screenshot: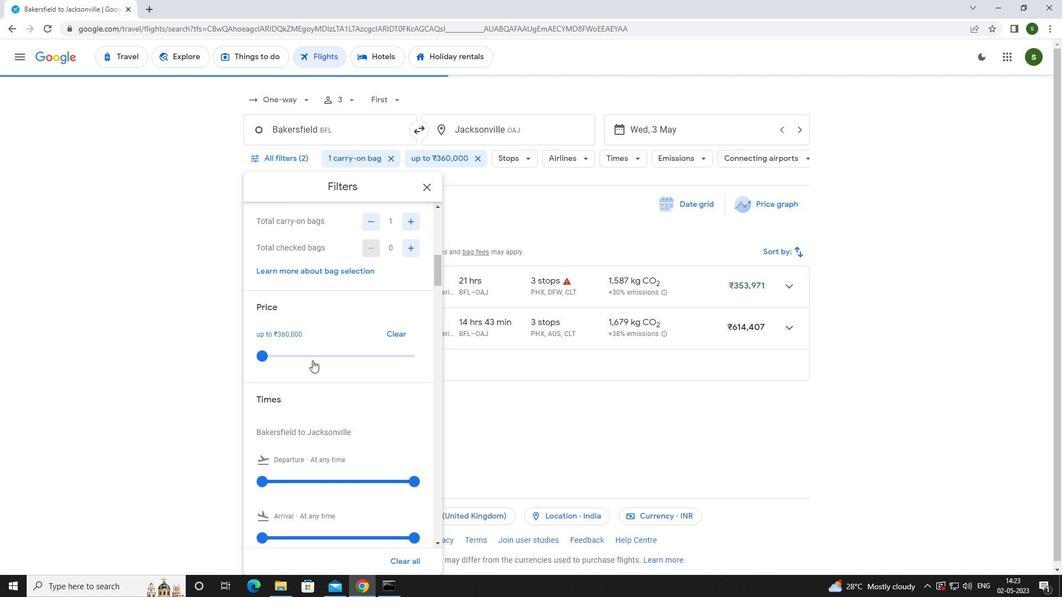 
Action: Mouse scrolled (312, 358) with delta (0, 0)
Screenshot: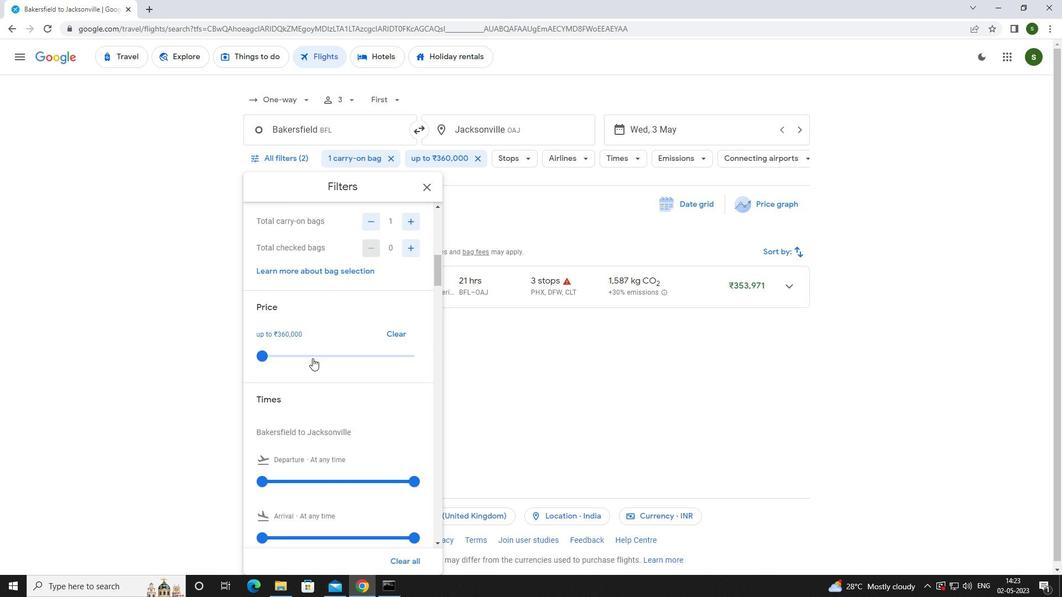 
Action: Mouse scrolled (312, 358) with delta (0, 0)
Screenshot: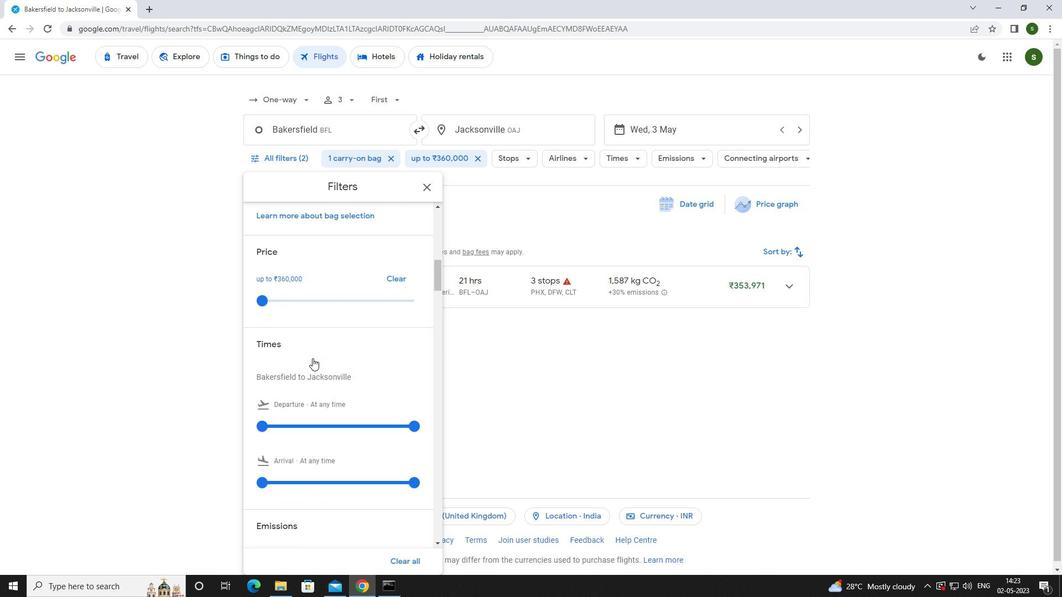 
Action: Mouse moved to (260, 372)
Screenshot: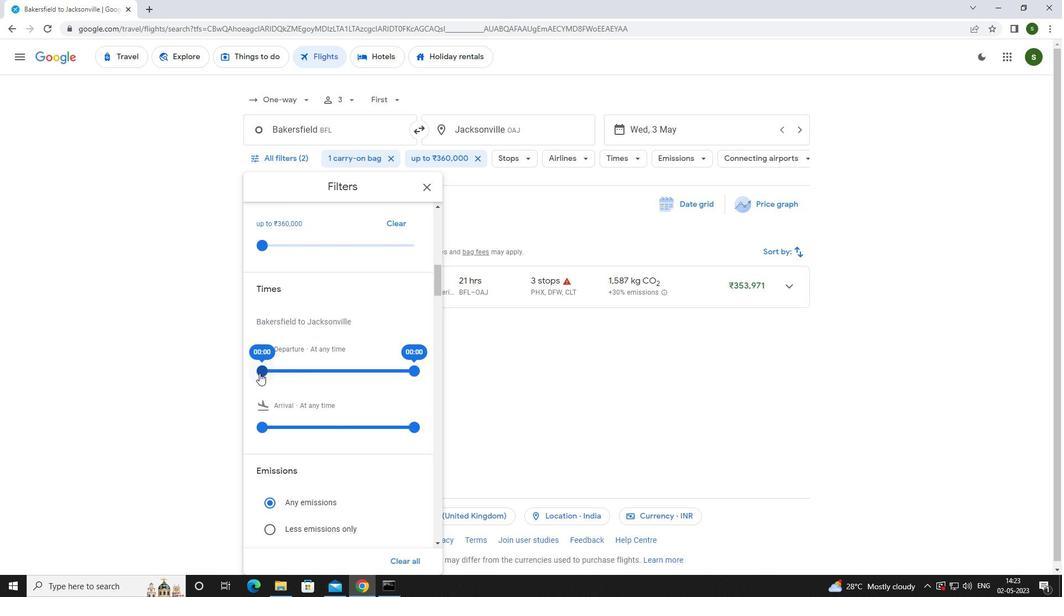 
Action: Mouse pressed left at (260, 372)
Screenshot: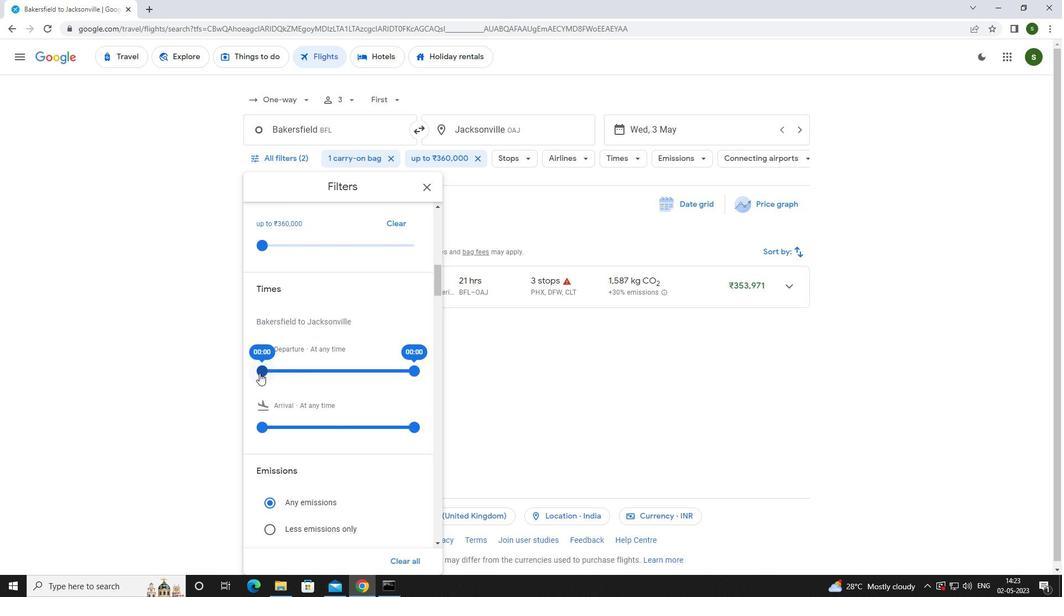 
Action: Mouse moved to (507, 382)
Screenshot: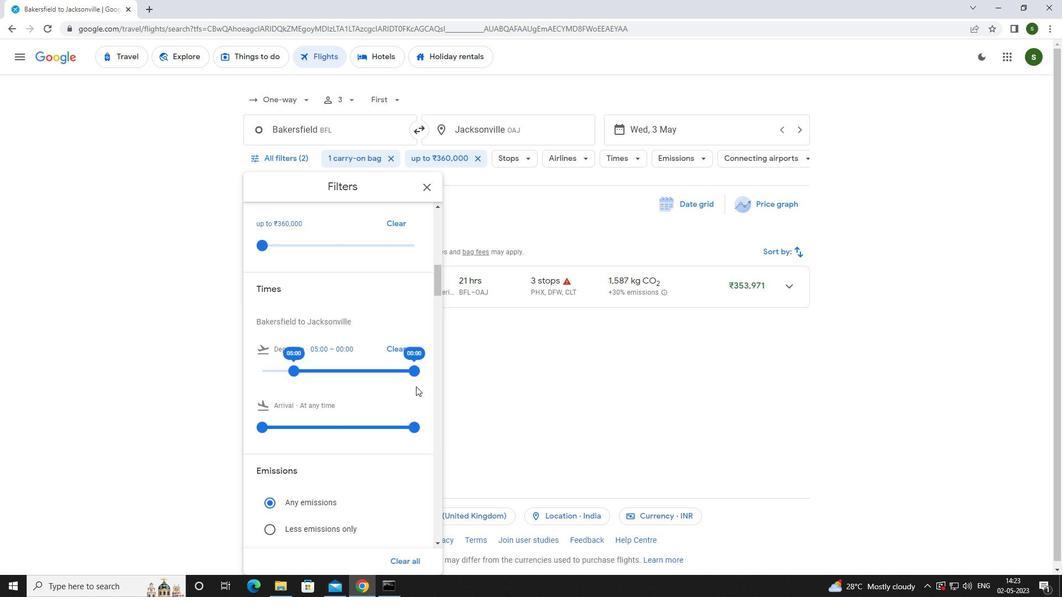 
Action: Mouse pressed left at (507, 382)
Screenshot: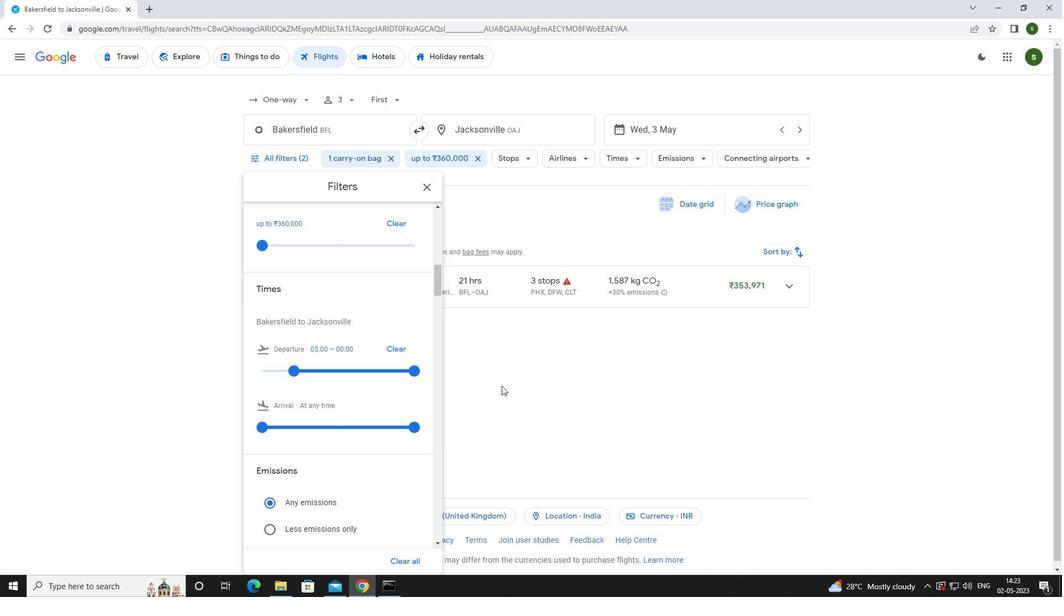 
